 Task: Look for space in Mlonggo, Indonesia from 6th June, 2023 to 8th June, 2023 for 2 adults in price range Rs.7000 to Rs.12000. Place can be private room with 1  bedroom having 2 beds and 1 bathroom. Property type can be house, flat, guest house. Amenities needed are: wifi. Booking option can be shelf check-in. Required host language is English.
Action: Mouse moved to (420, 61)
Screenshot: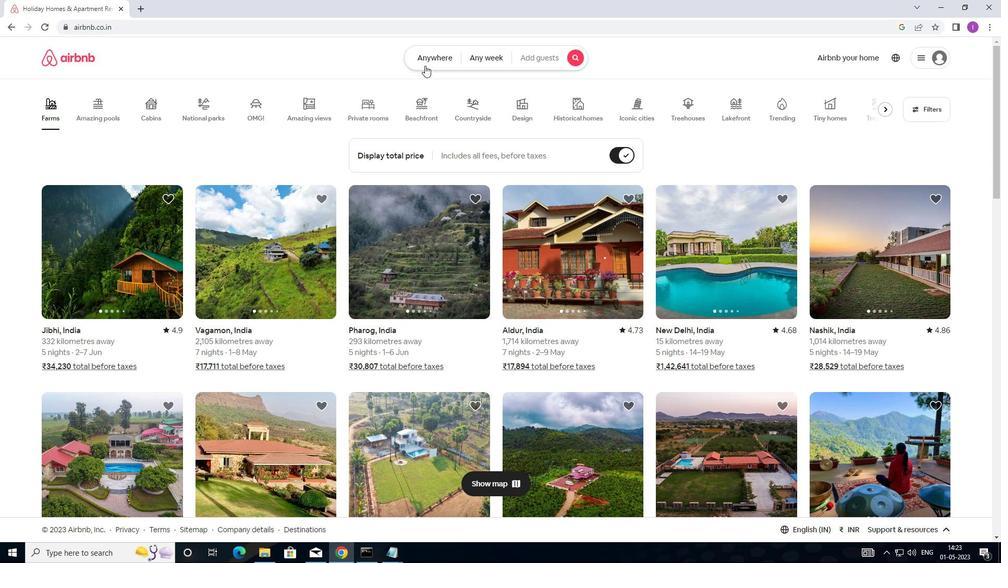 
Action: Mouse pressed left at (420, 61)
Screenshot: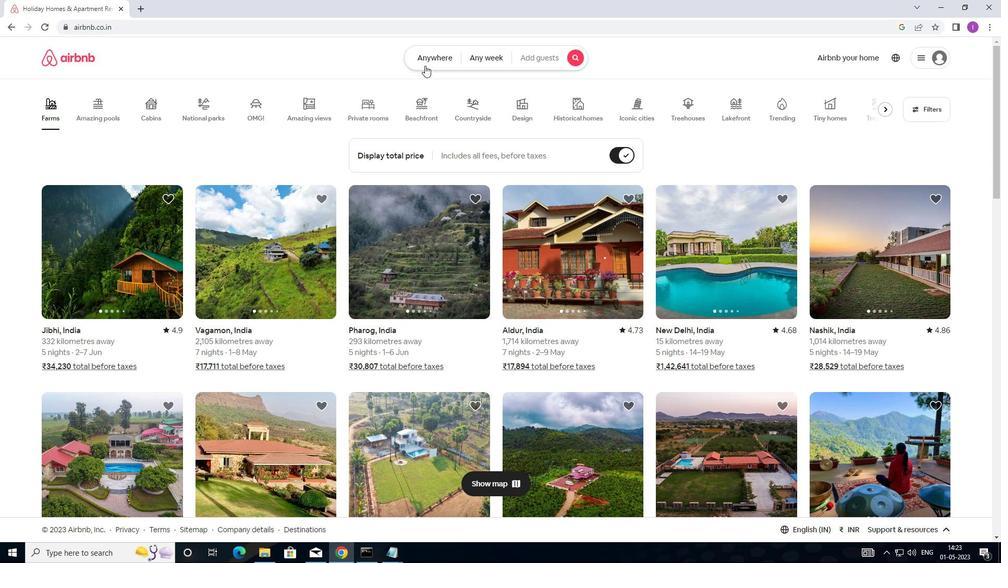 
Action: Mouse moved to (311, 99)
Screenshot: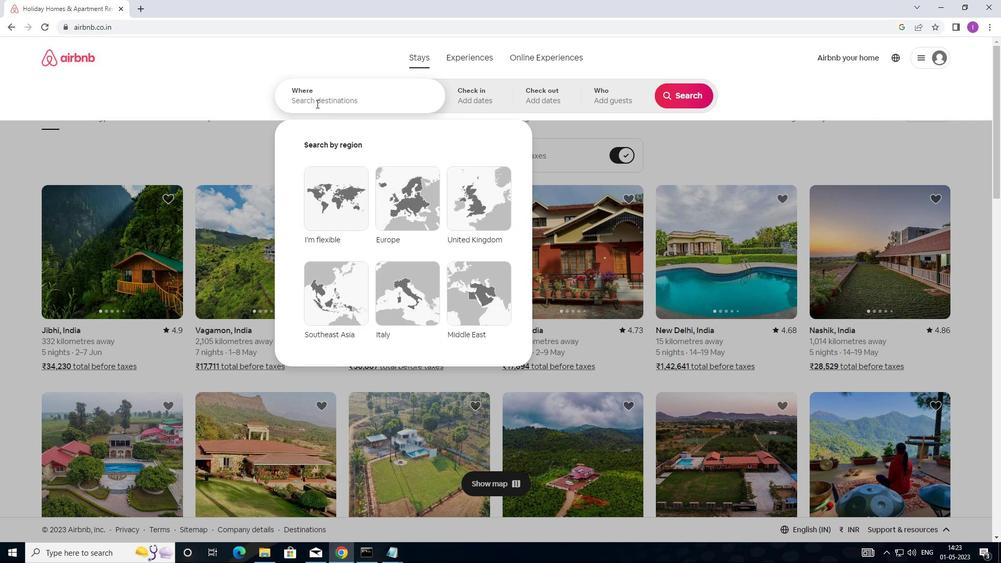 
Action: Mouse pressed left at (311, 99)
Screenshot: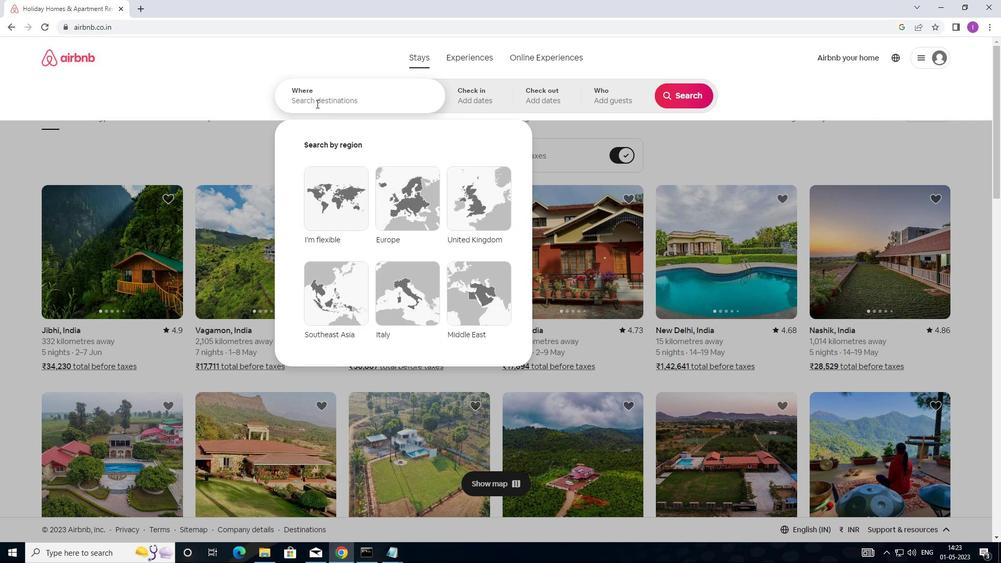 
Action: Mouse moved to (421, 122)
Screenshot: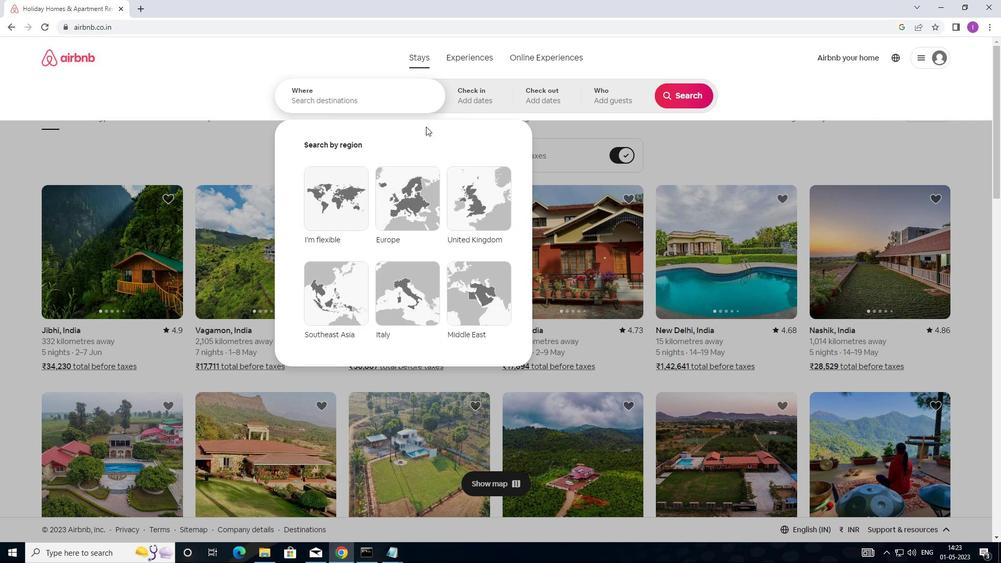 
Action: Key pressed <Key.shift>MLINGGO,<Key.shift>U<Key.backspace><Key.shift>INDONESIA
Screenshot: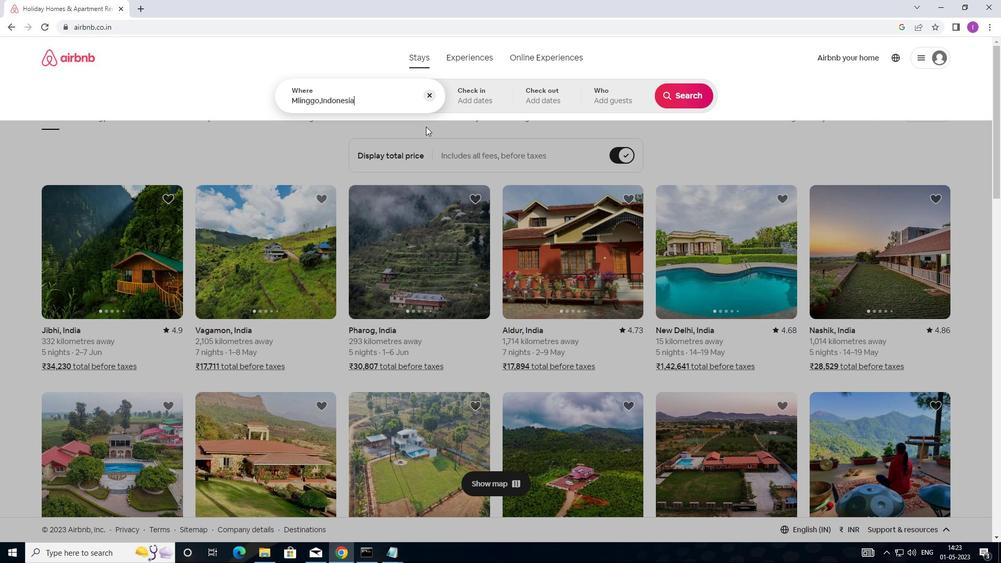 
Action: Mouse moved to (469, 90)
Screenshot: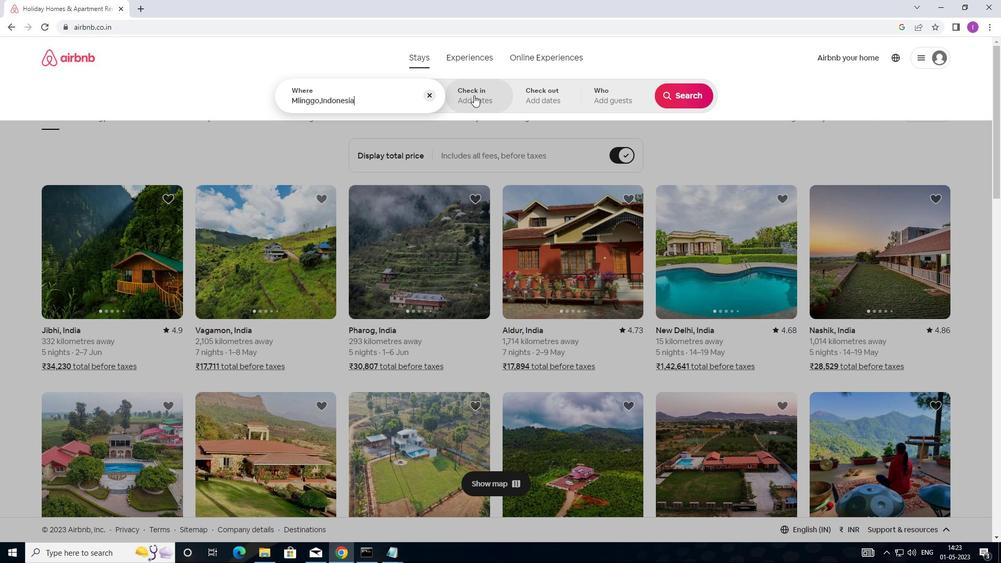 
Action: Mouse pressed left at (469, 90)
Screenshot: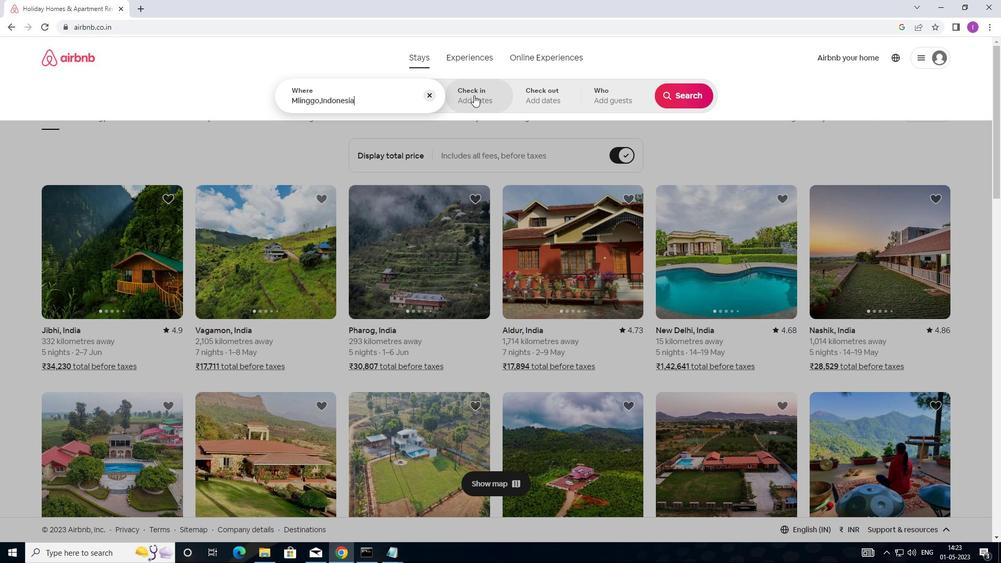 
Action: Mouse moved to (573, 238)
Screenshot: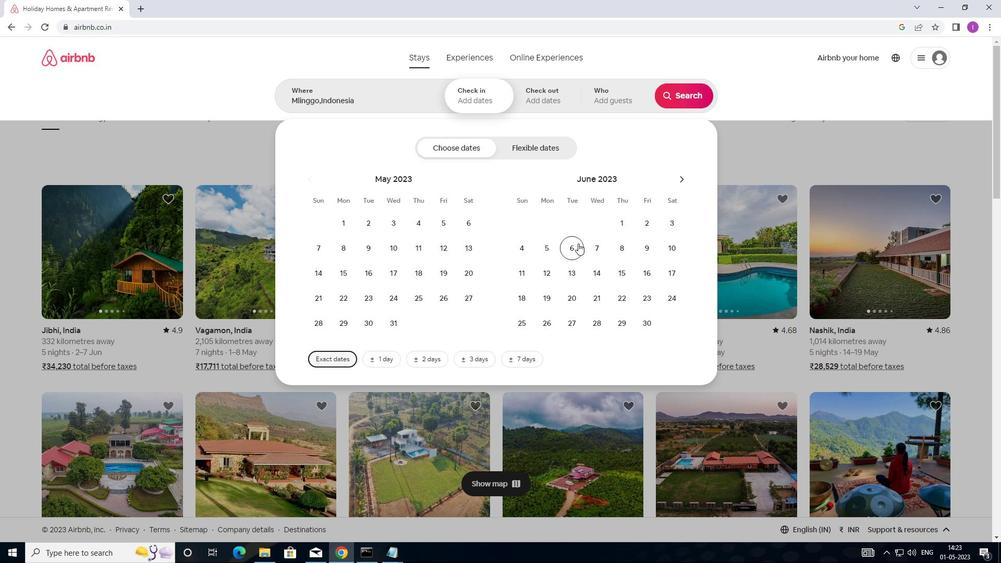
Action: Mouse pressed left at (573, 238)
Screenshot: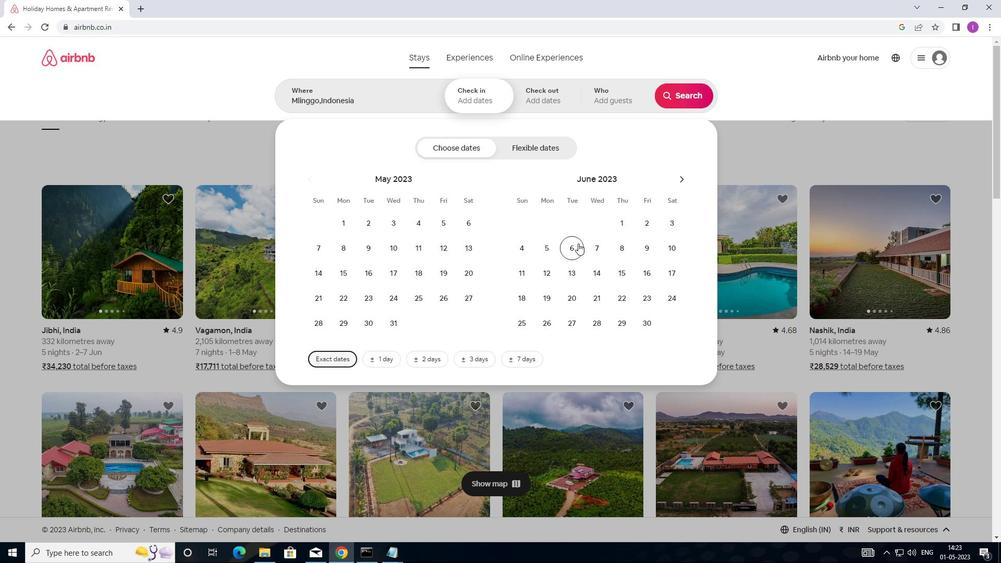 
Action: Mouse moved to (621, 247)
Screenshot: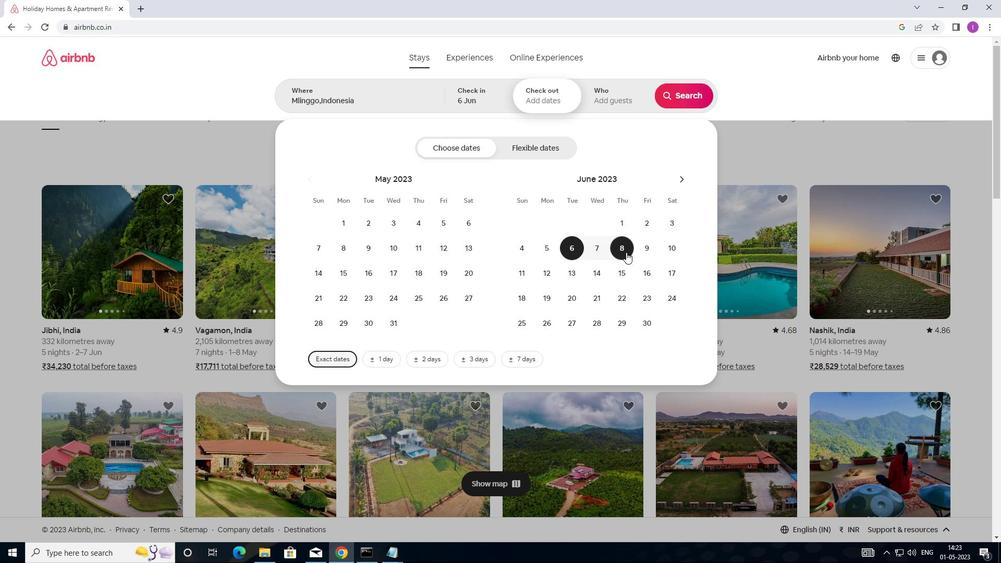 
Action: Mouse pressed left at (621, 247)
Screenshot: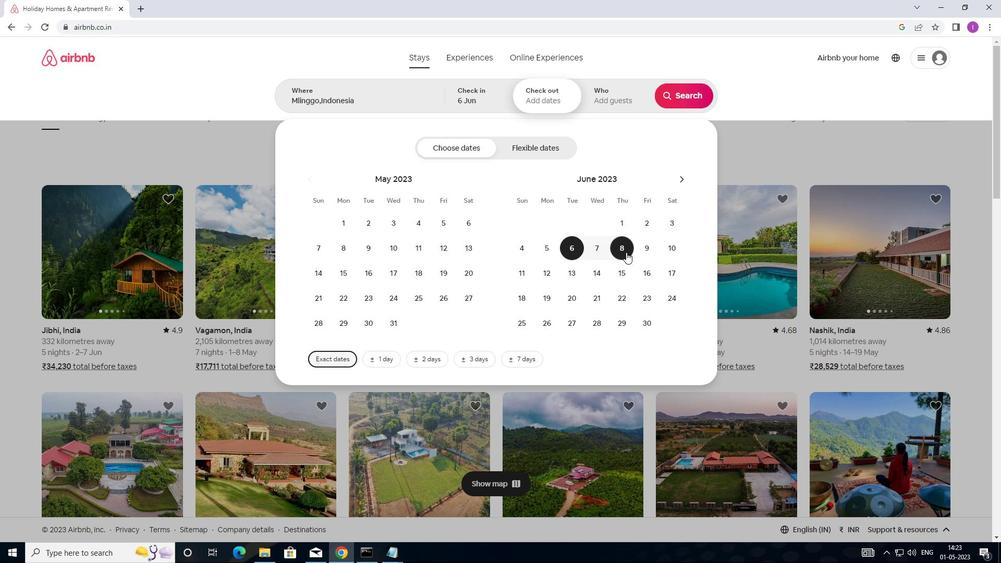
Action: Mouse moved to (611, 92)
Screenshot: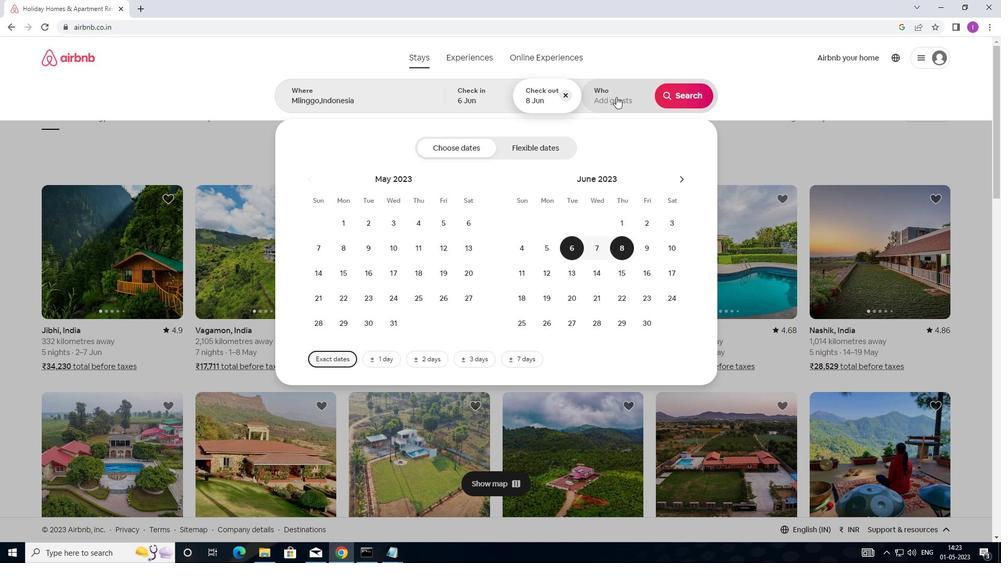 
Action: Mouse pressed left at (611, 92)
Screenshot: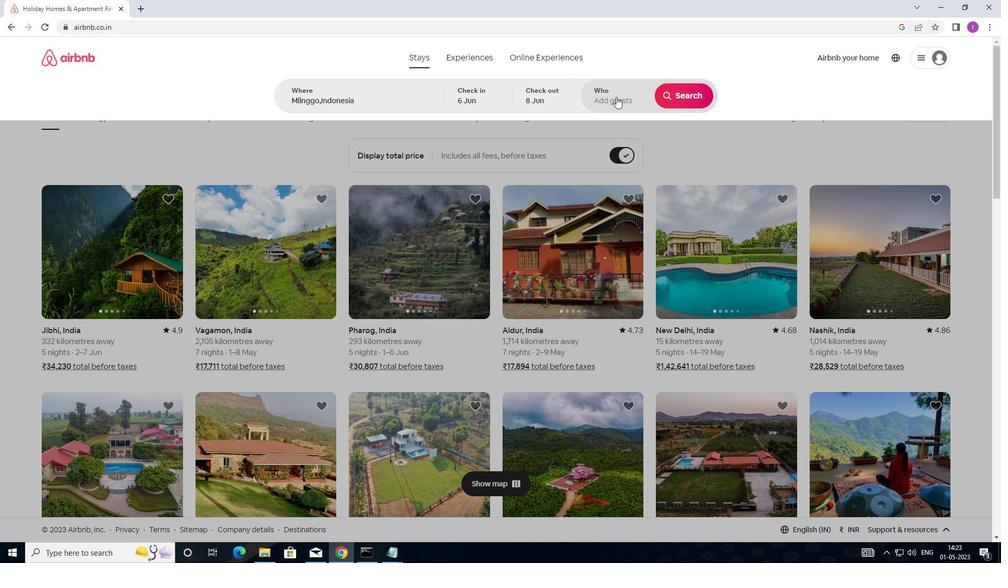 
Action: Mouse moved to (687, 148)
Screenshot: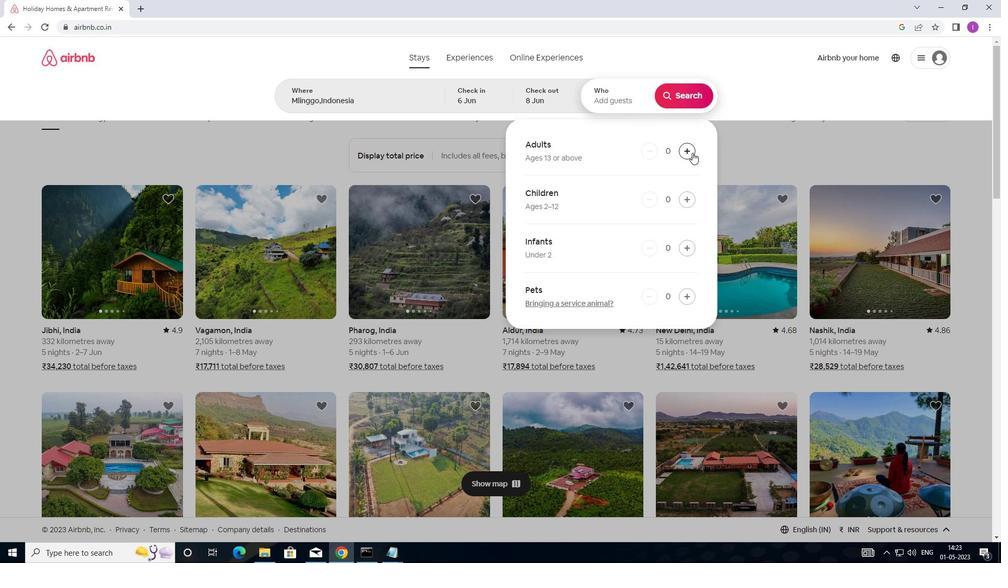 
Action: Mouse pressed left at (687, 148)
Screenshot: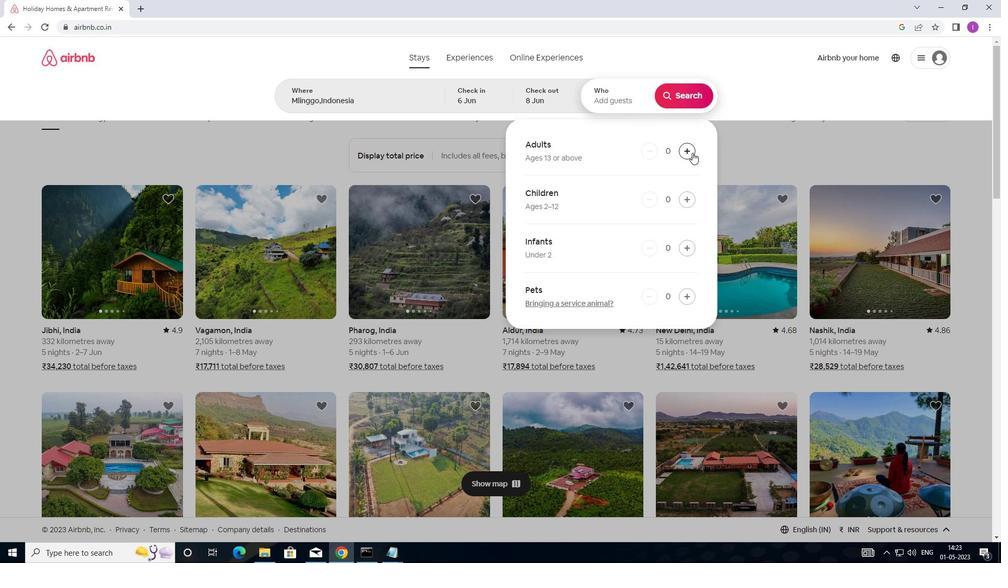 
Action: Mouse pressed left at (687, 148)
Screenshot: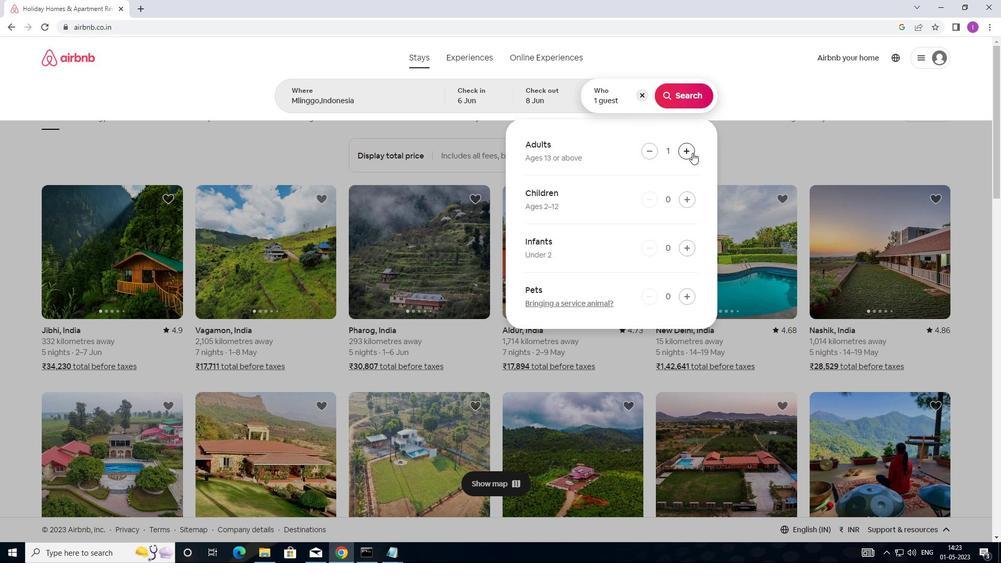 
Action: Mouse moved to (673, 95)
Screenshot: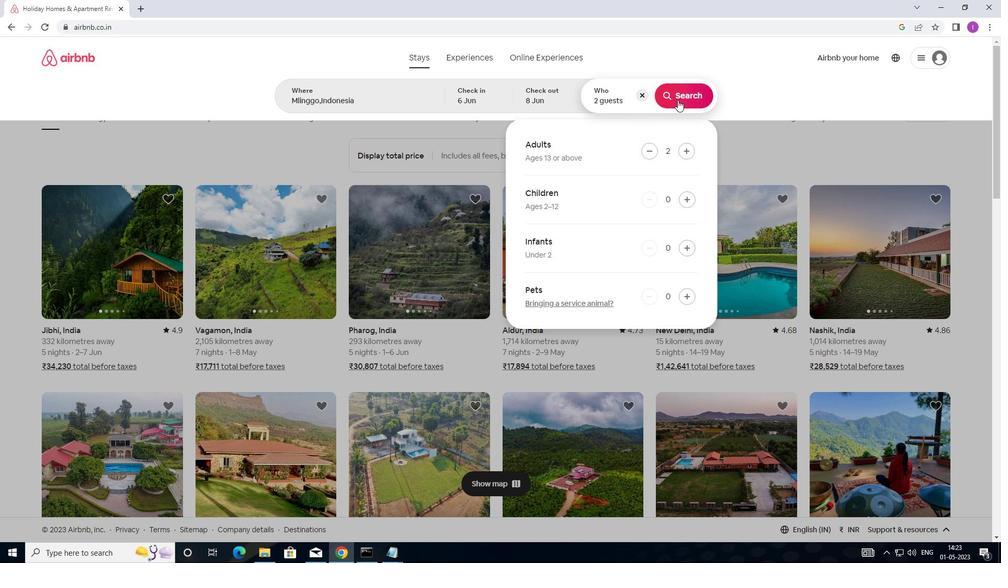 
Action: Mouse pressed left at (673, 95)
Screenshot: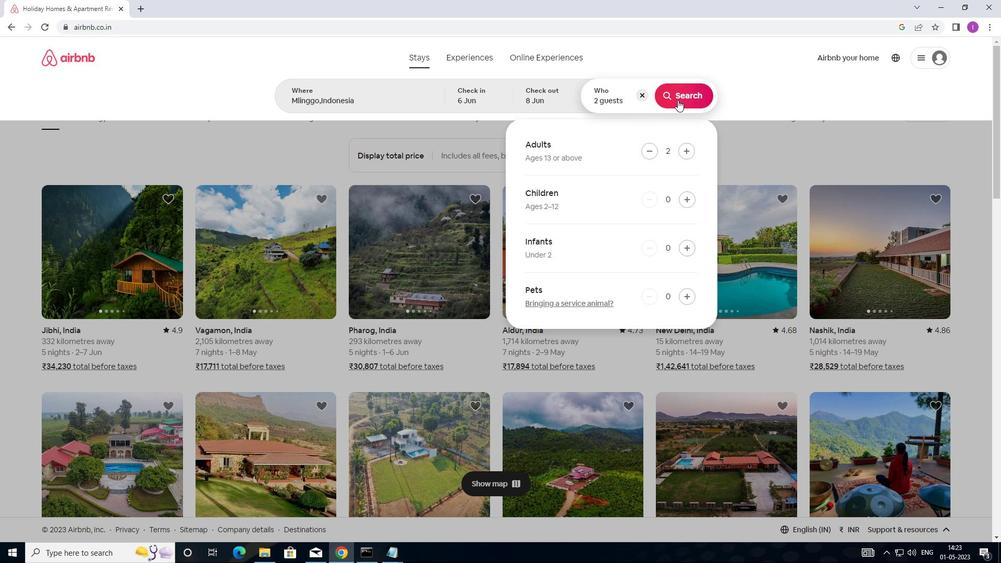 
Action: Mouse moved to (956, 86)
Screenshot: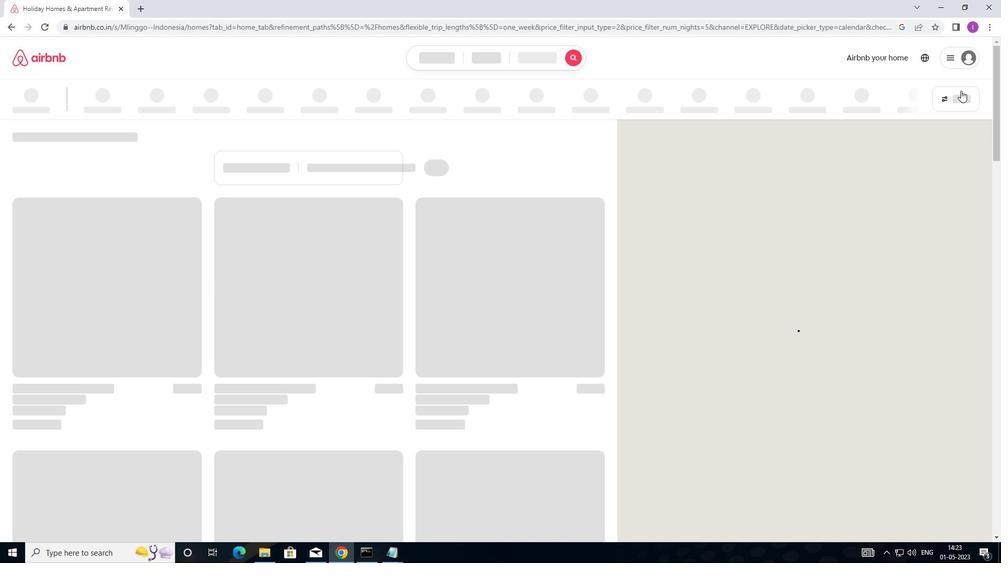 
Action: Mouse pressed left at (956, 86)
Screenshot: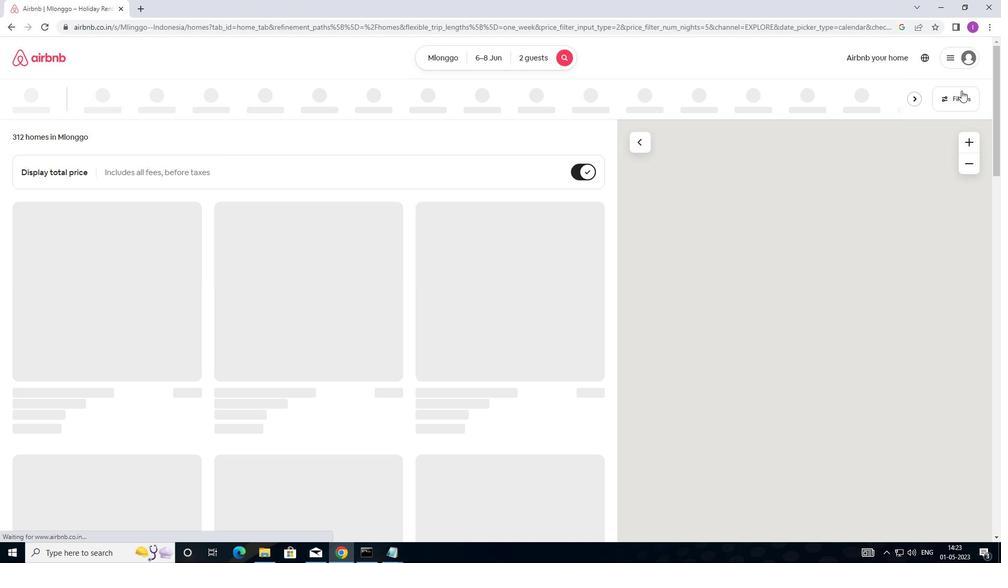 
Action: Mouse moved to (358, 222)
Screenshot: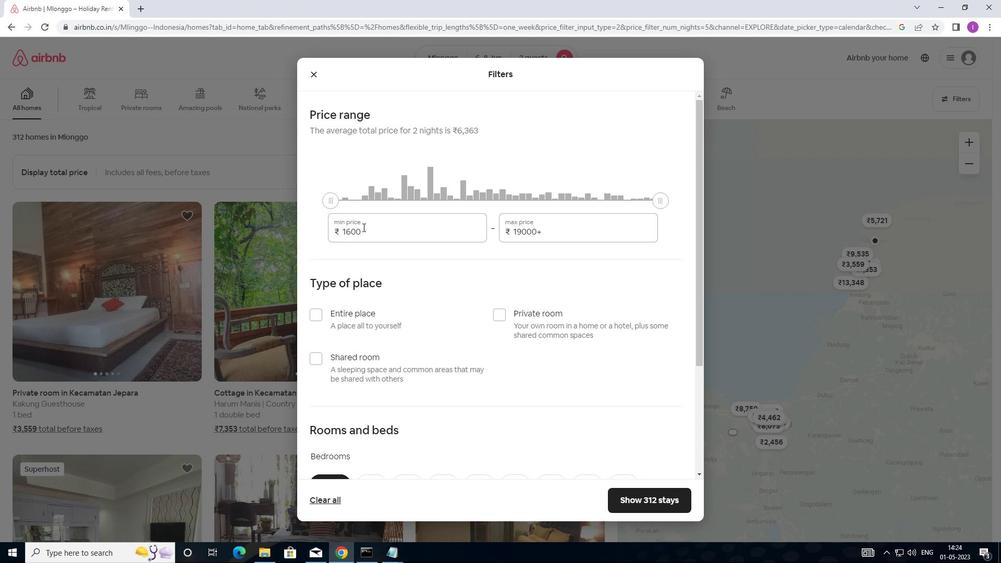 
Action: Mouse pressed left at (358, 222)
Screenshot: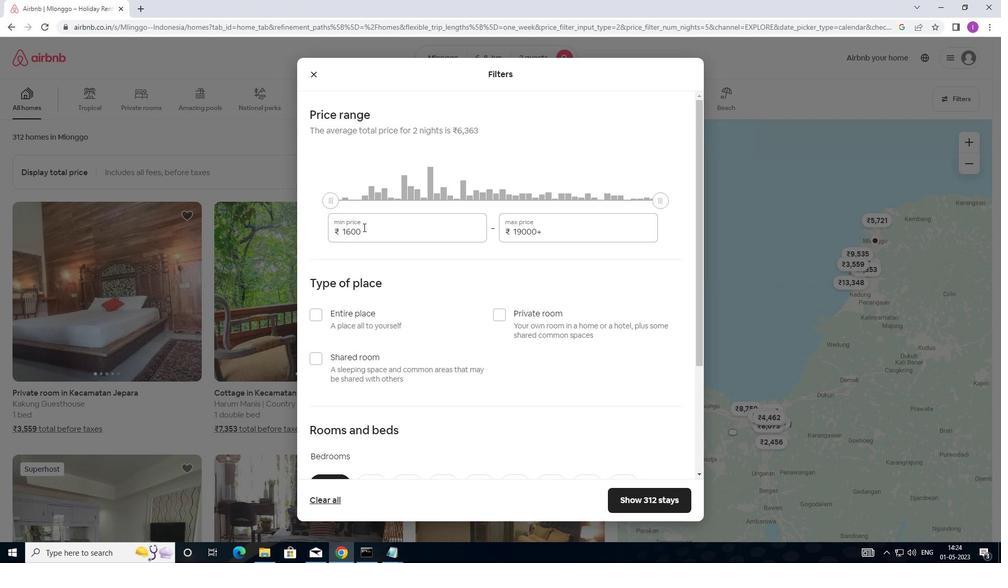 
Action: Mouse moved to (292, 242)
Screenshot: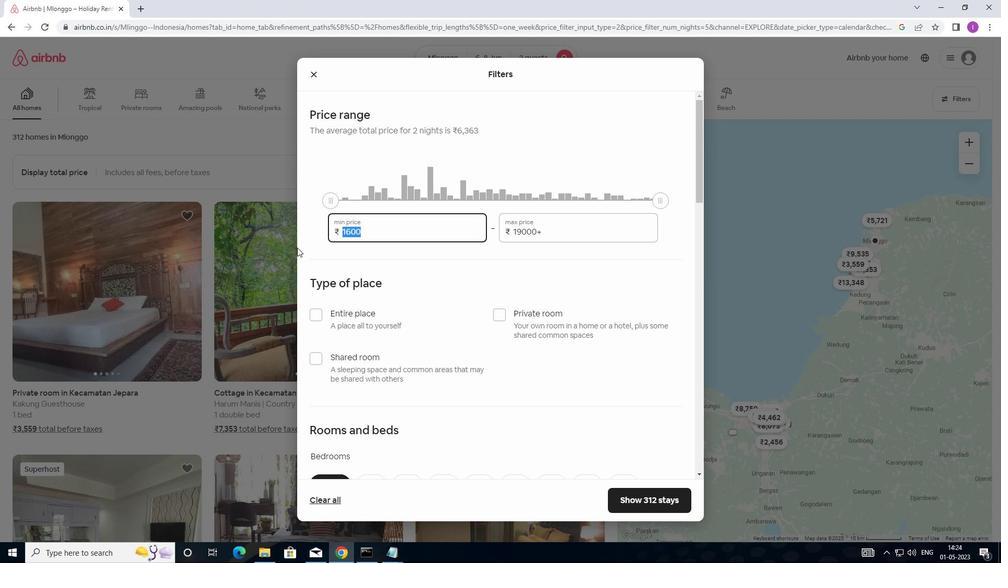 
Action: Key pressed 7000
Screenshot: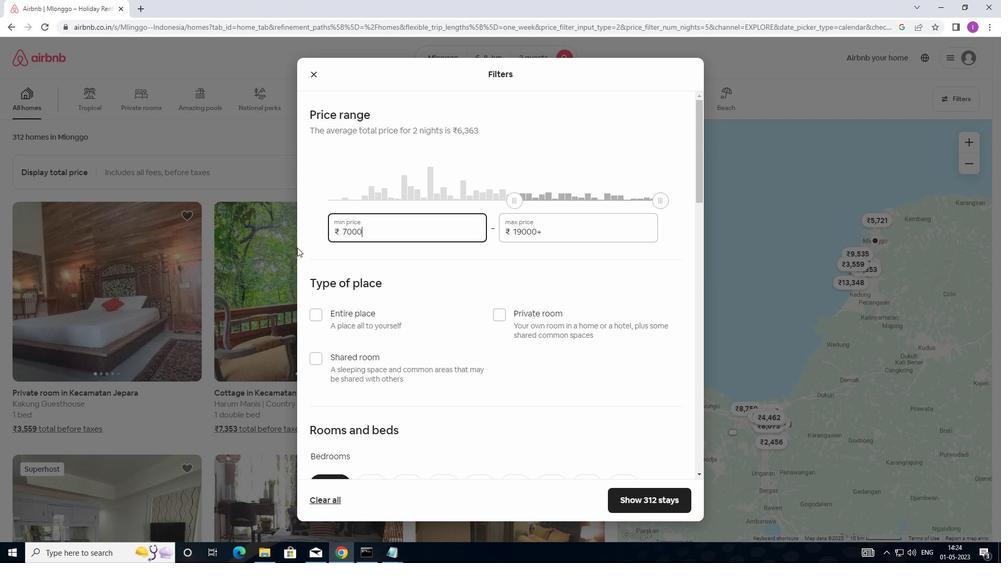 
Action: Mouse moved to (546, 220)
Screenshot: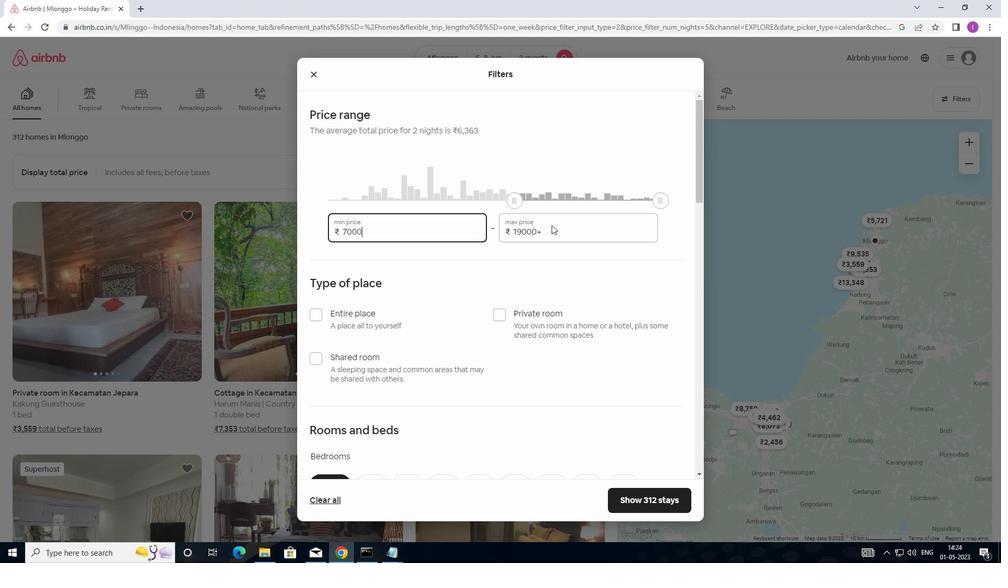 
Action: Mouse pressed left at (546, 220)
Screenshot: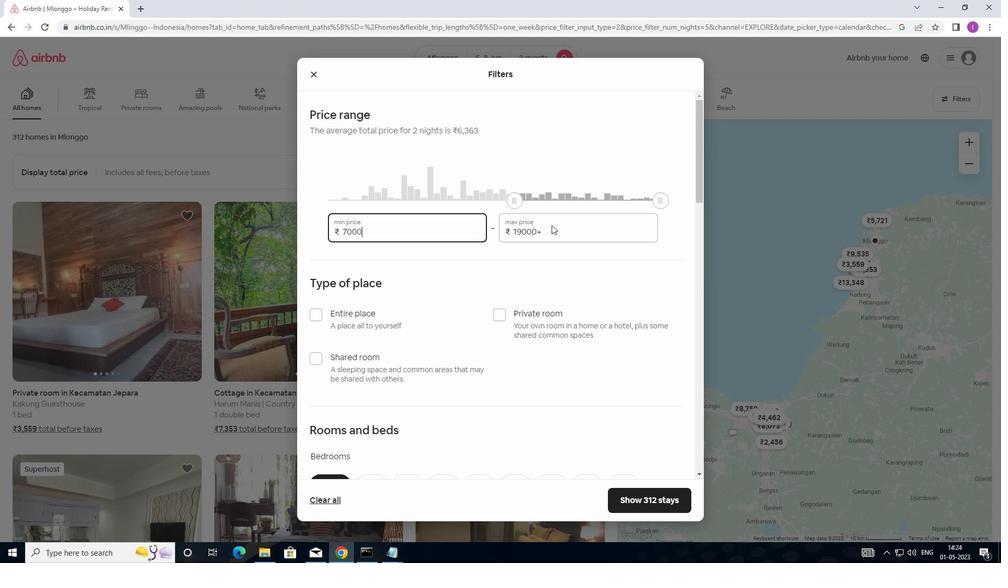 
Action: Mouse moved to (538, 228)
Screenshot: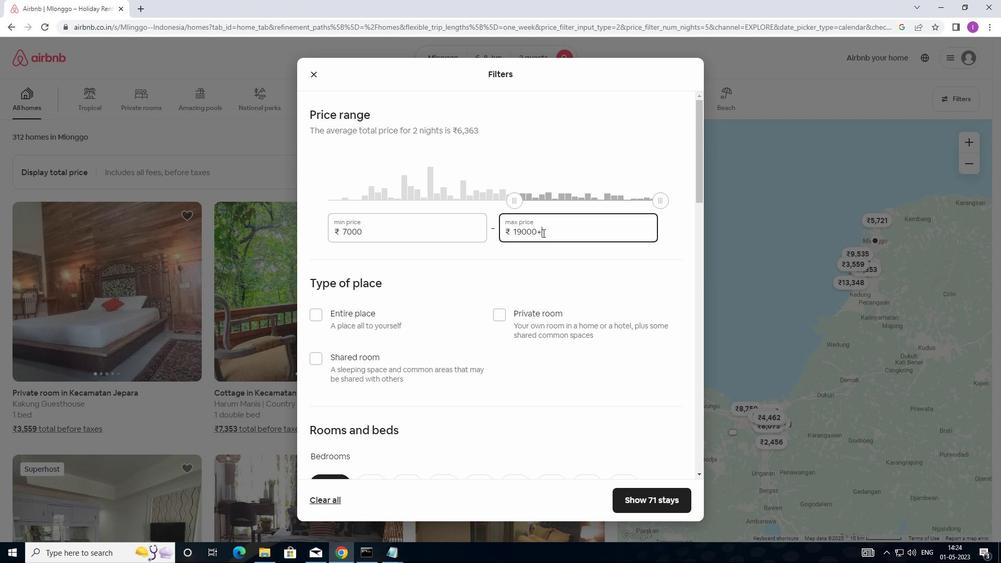 
Action: Mouse pressed left at (538, 228)
Screenshot: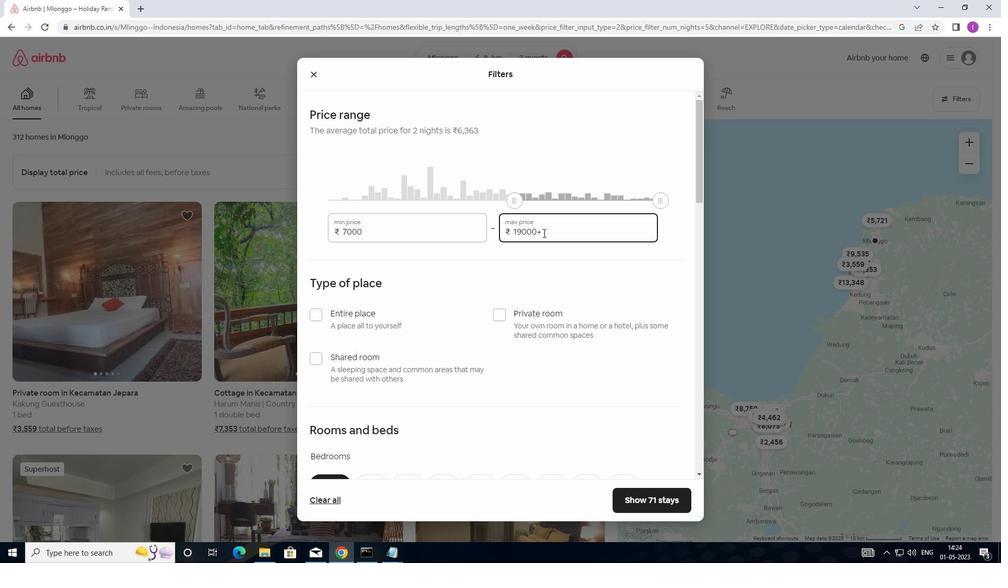 
Action: Mouse moved to (450, 244)
Screenshot: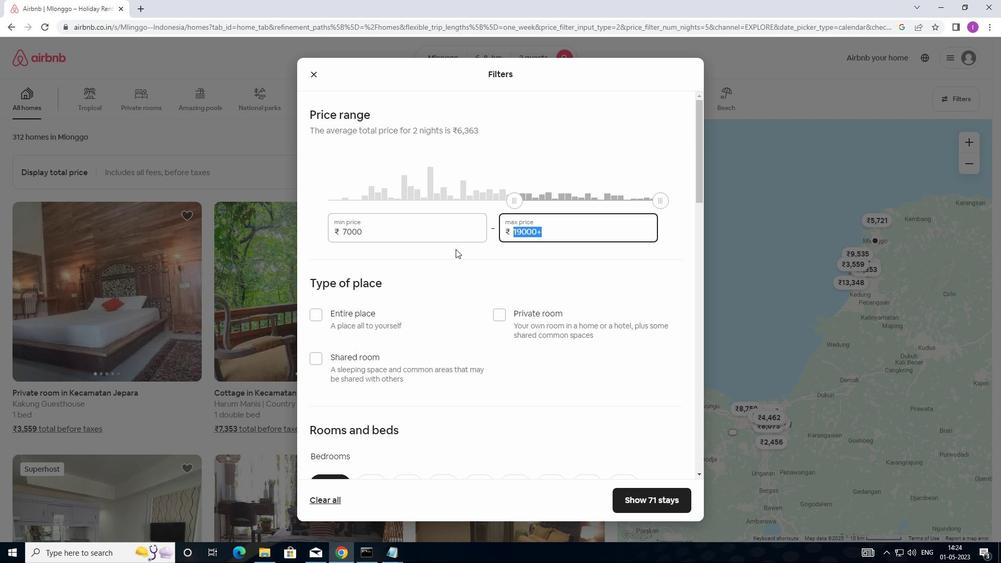 
Action: Key pressed 12000
Screenshot: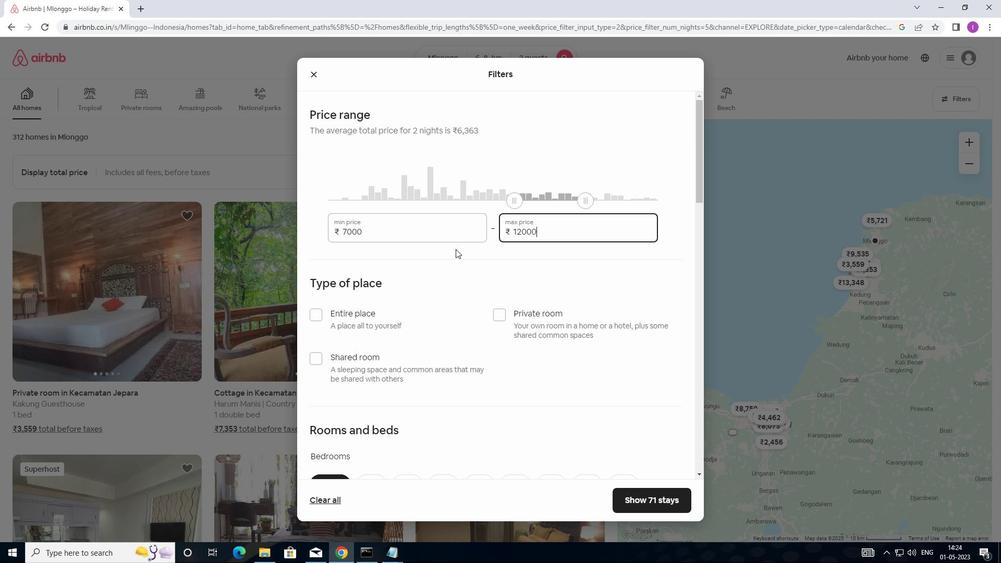 
Action: Mouse moved to (454, 262)
Screenshot: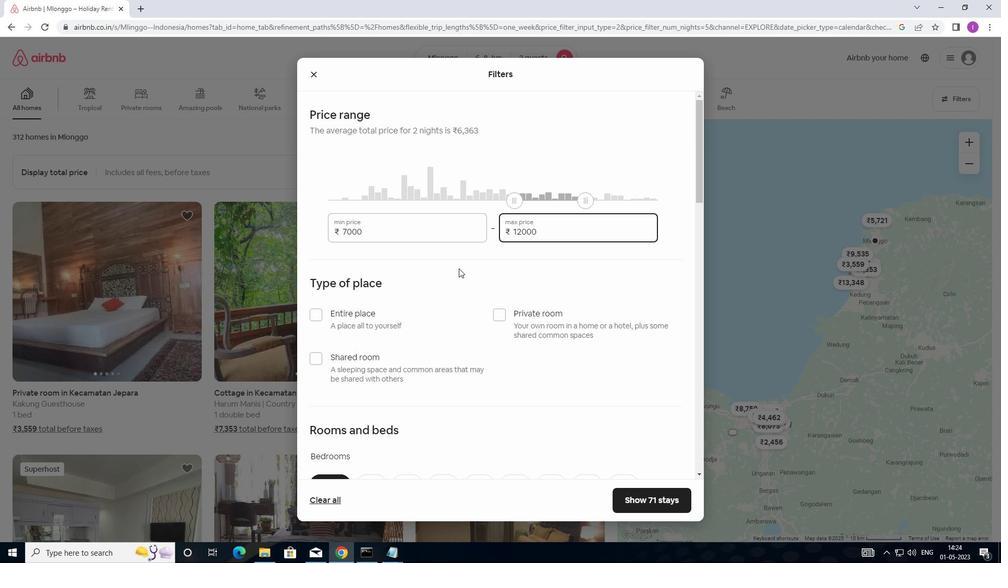 
Action: Mouse scrolled (454, 261) with delta (0, 0)
Screenshot: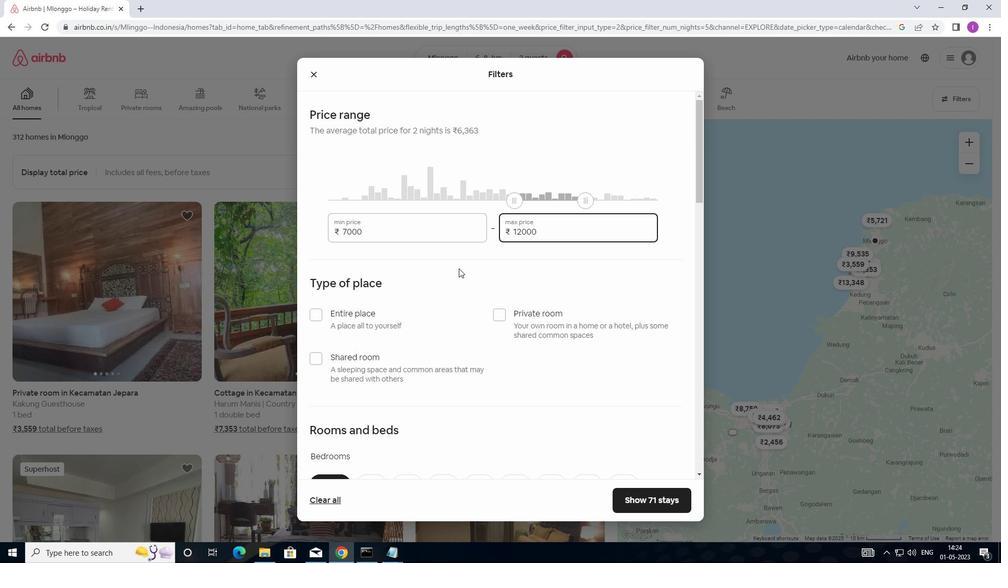 
Action: Mouse moved to (454, 263)
Screenshot: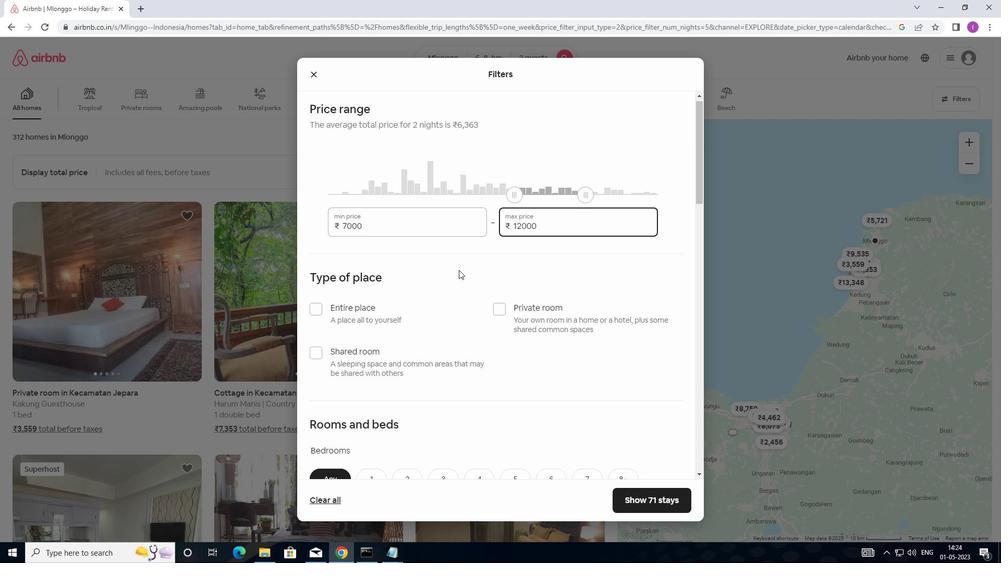 
Action: Mouse scrolled (454, 263) with delta (0, 0)
Screenshot: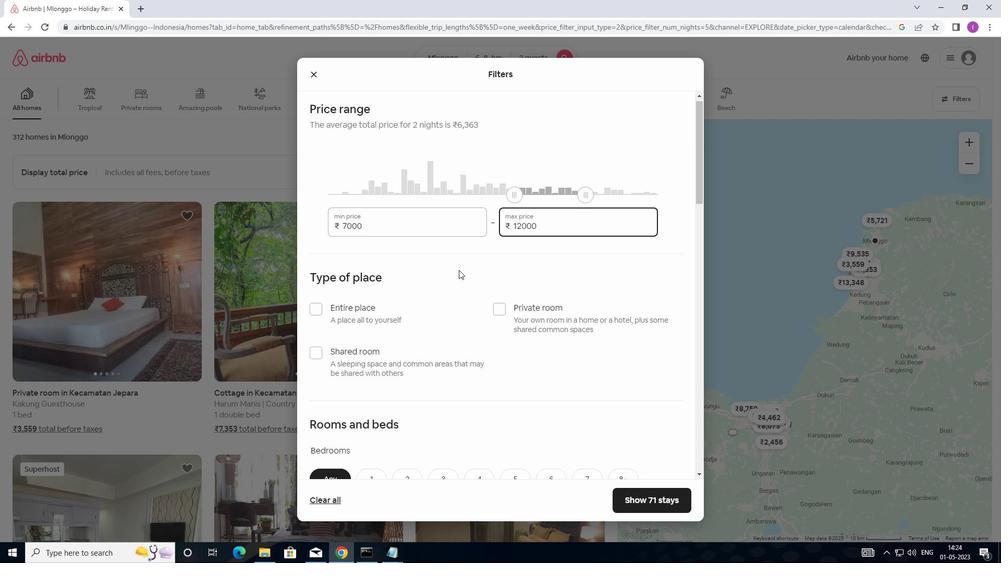 
Action: Mouse moved to (454, 265)
Screenshot: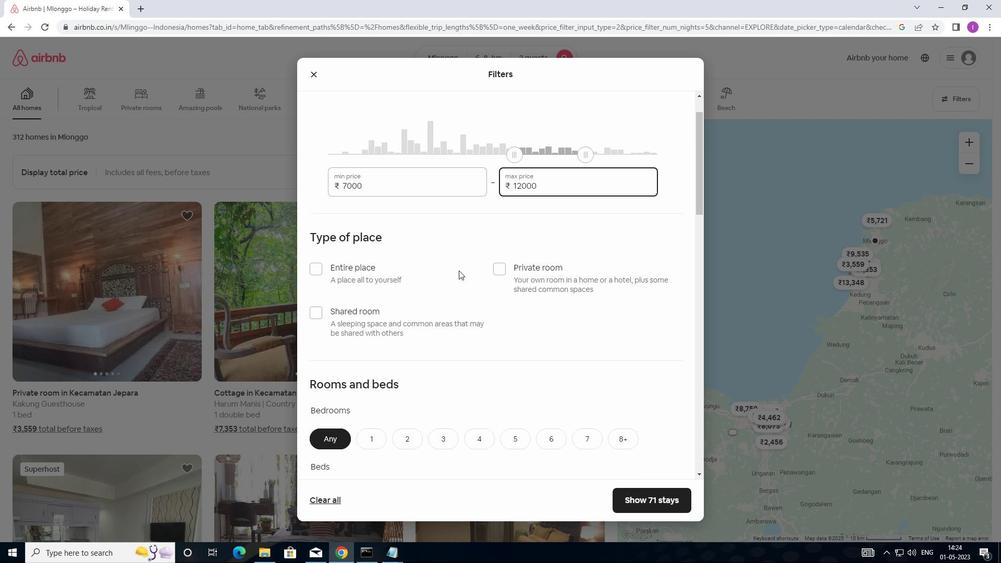 
Action: Mouse scrolled (454, 265) with delta (0, 0)
Screenshot: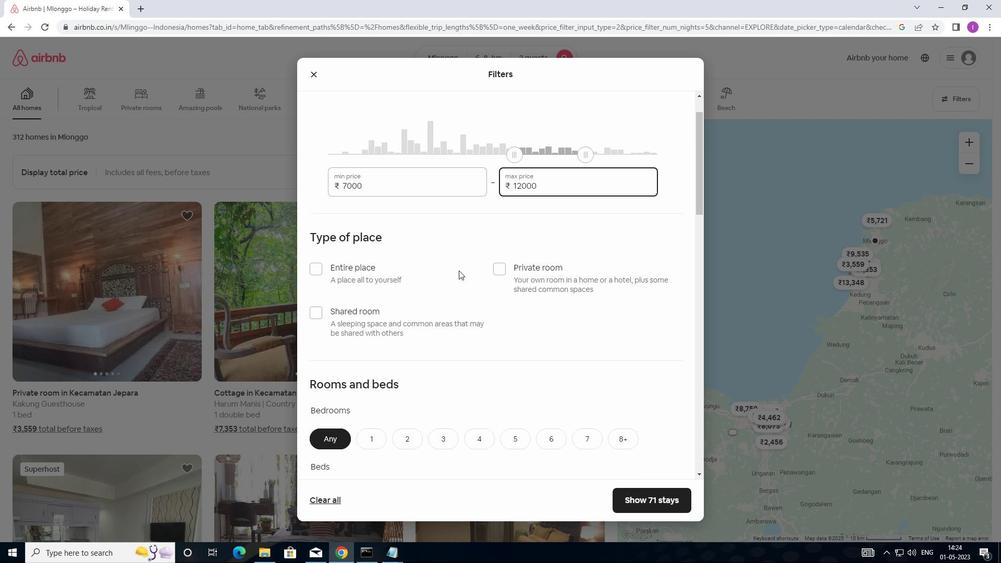 
Action: Mouse moved to (495, 155)
Screenshot: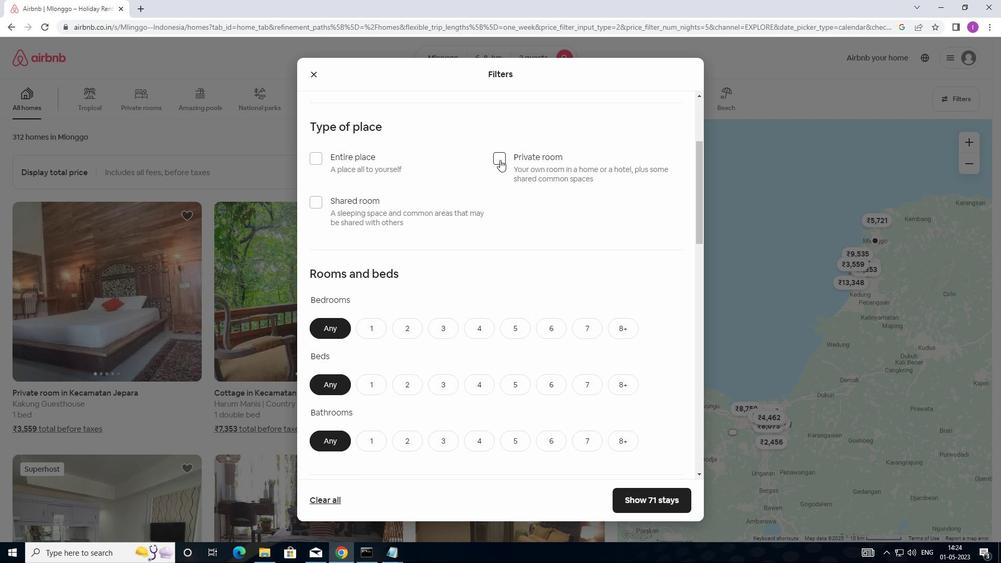 
Action: Mouse pressed left at (495, 155)
Screenshot: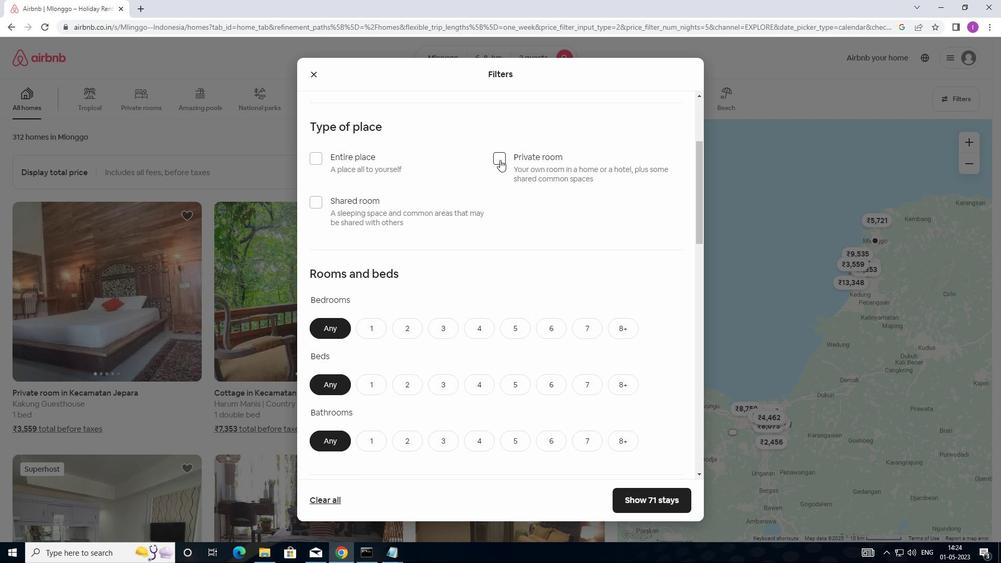
Action: Mouse moved to (470, 283)
Screenshot: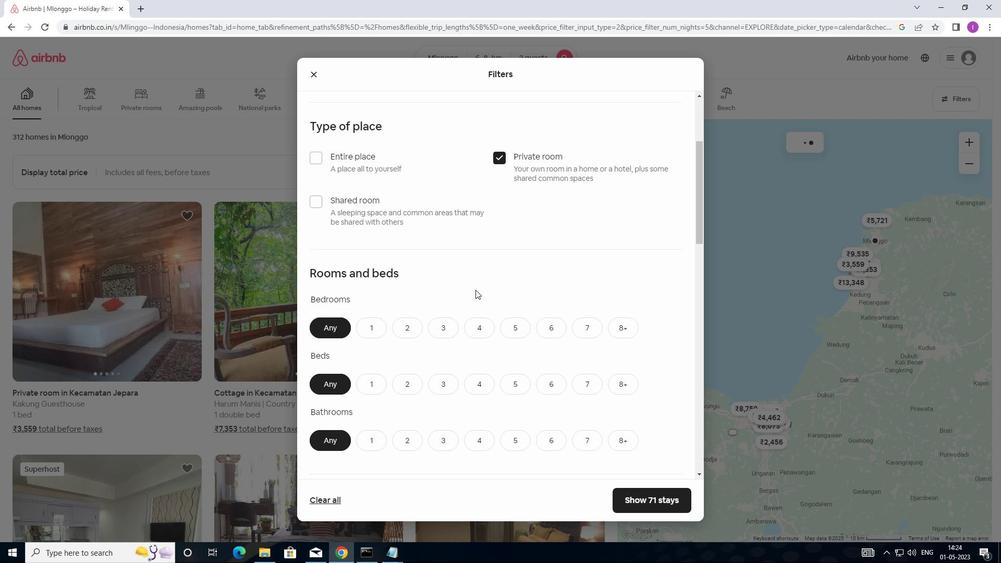 
Action: Mouse scrolled (470, 283) with delta (0, 0)
Screenshot: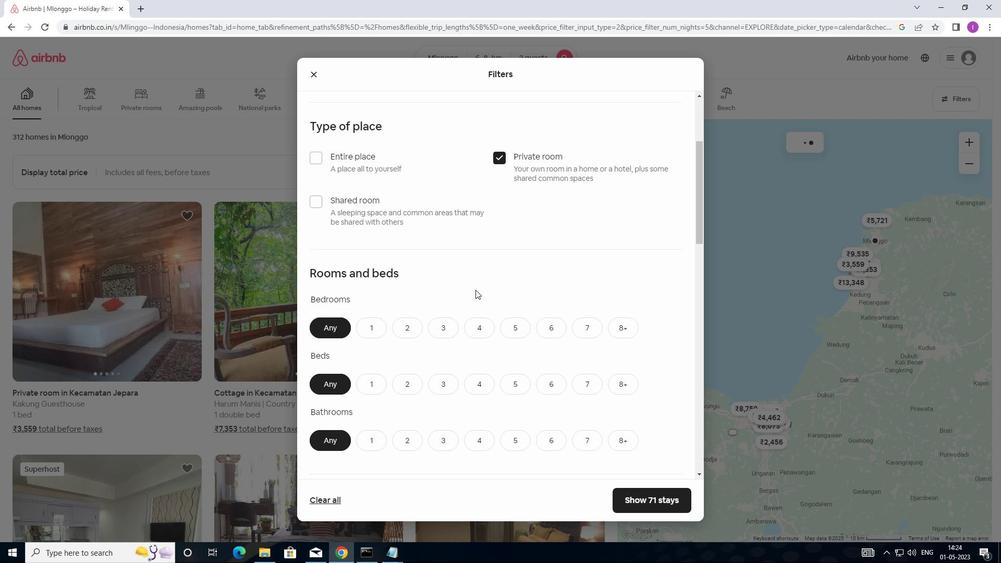 
Action: Mouse moved to (470, 284)
Screenshot: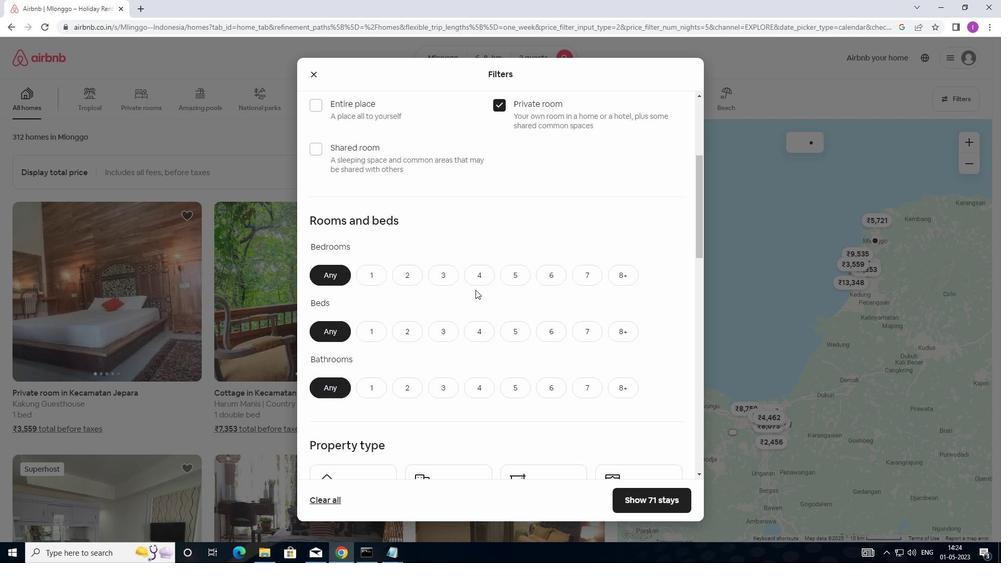 
Action: Mouse scrolled (470, 284) with delta (0, 0)
Screenshot: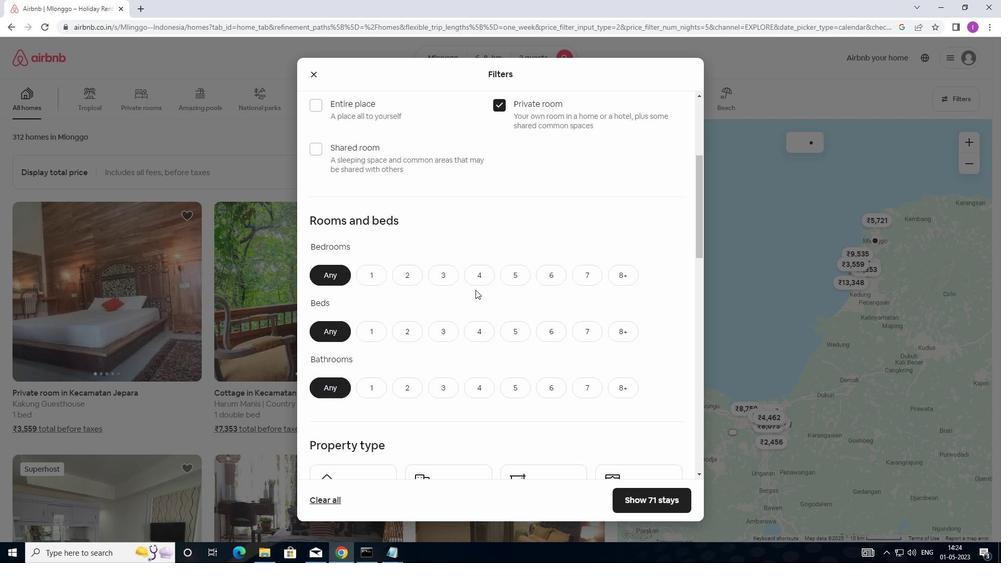 
Action: Mouse moved to (470, 285)
Screenshot: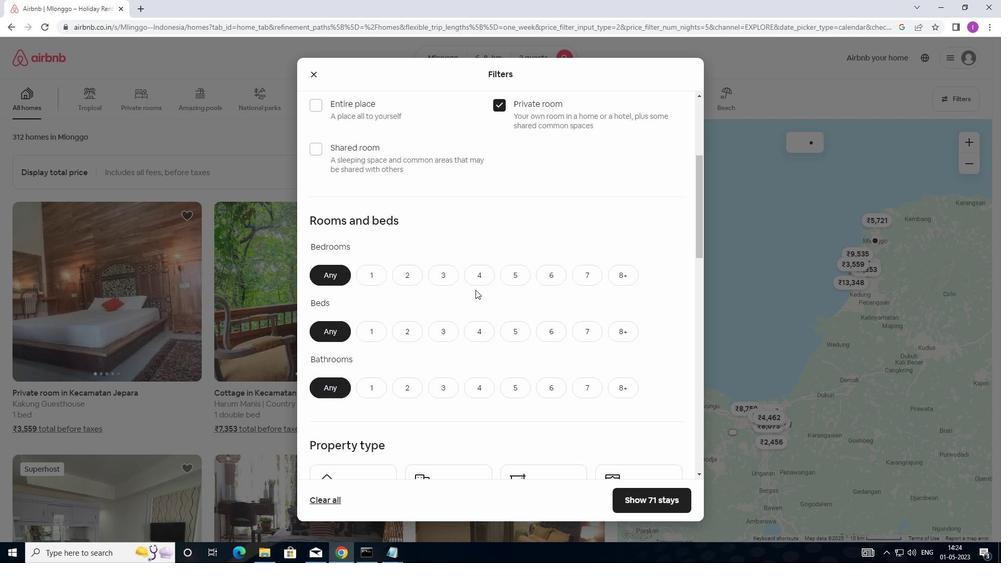 
Action: Mouse scrolled (470, 284) with delta (0, 0)
Screenshot: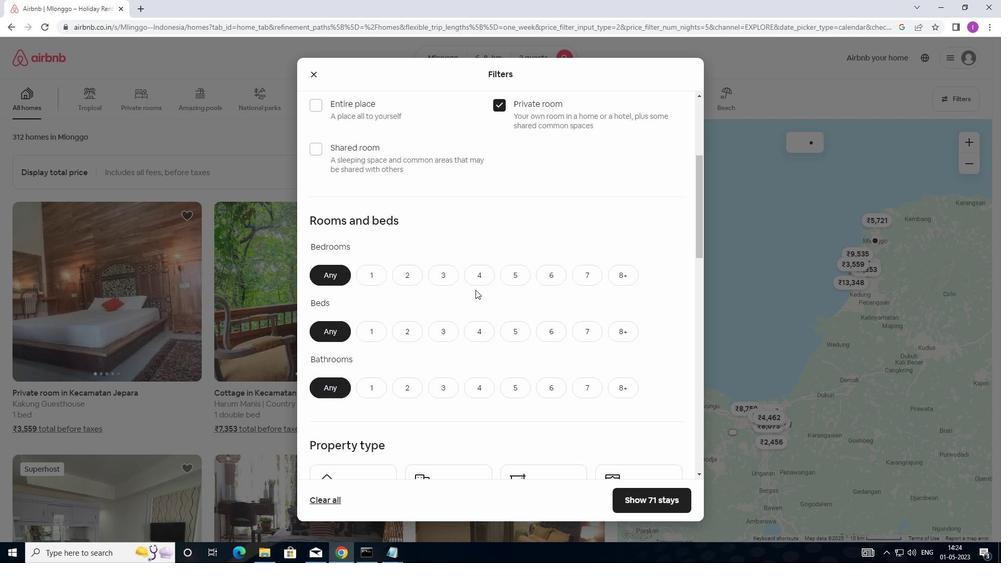 
Action: Mouse scrolled (470, 284) with delta (0, 0)
Screenshot: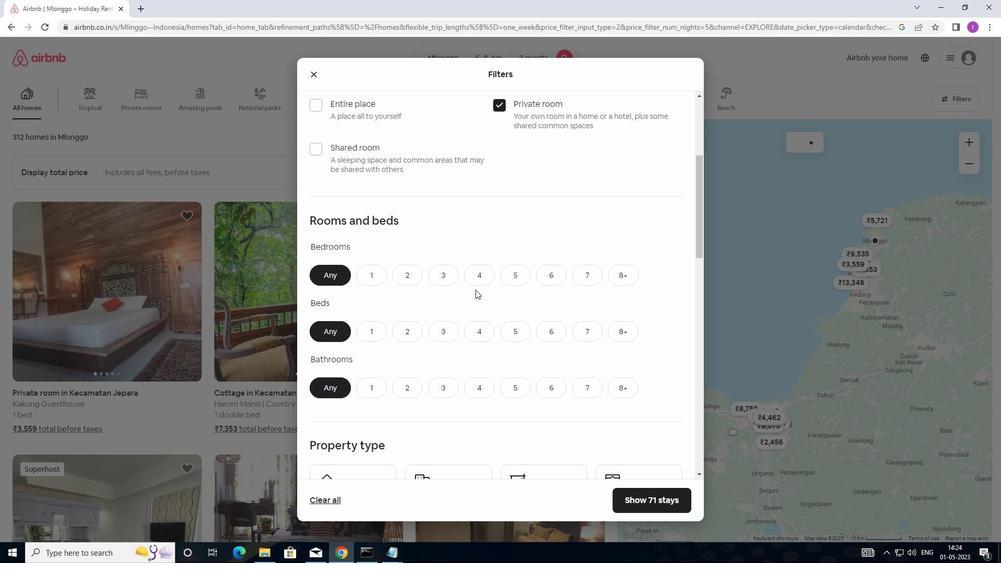 
Action: Mouse moved to (363, 116)
Screenshot: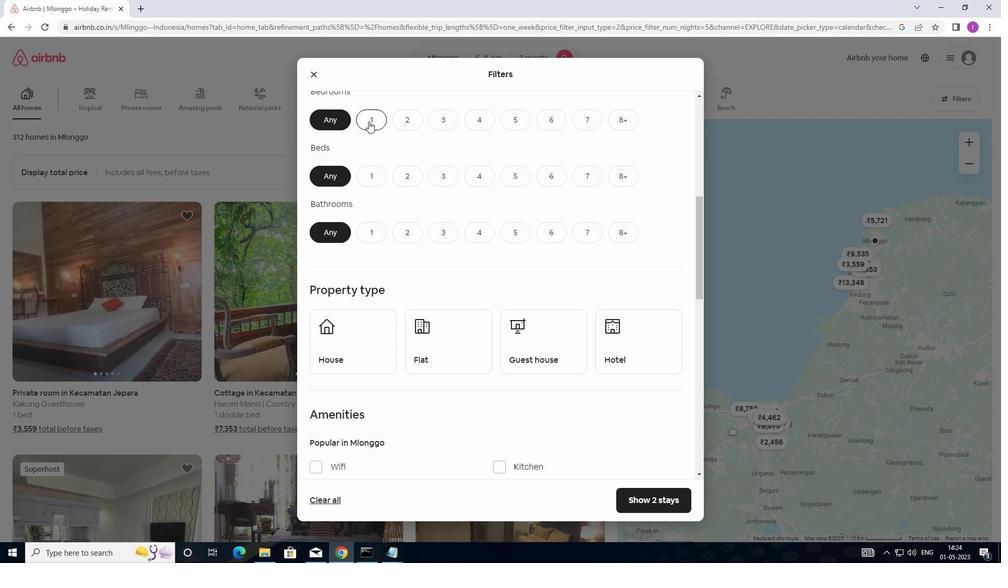 
Action: Mouse pressed left at (363, 116)
Screenshot: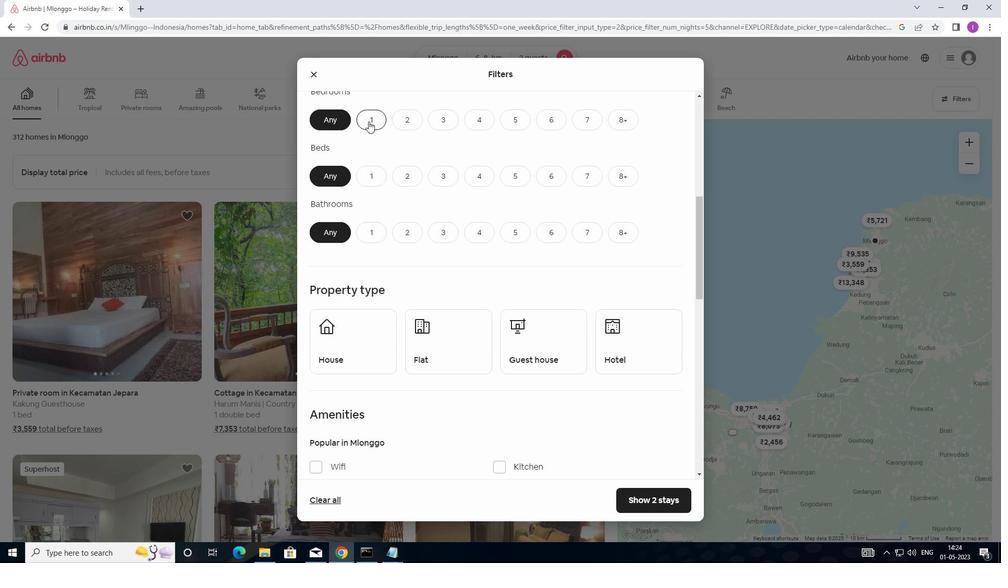 
Action: Mouse moved to (408, 174)
Screenshot: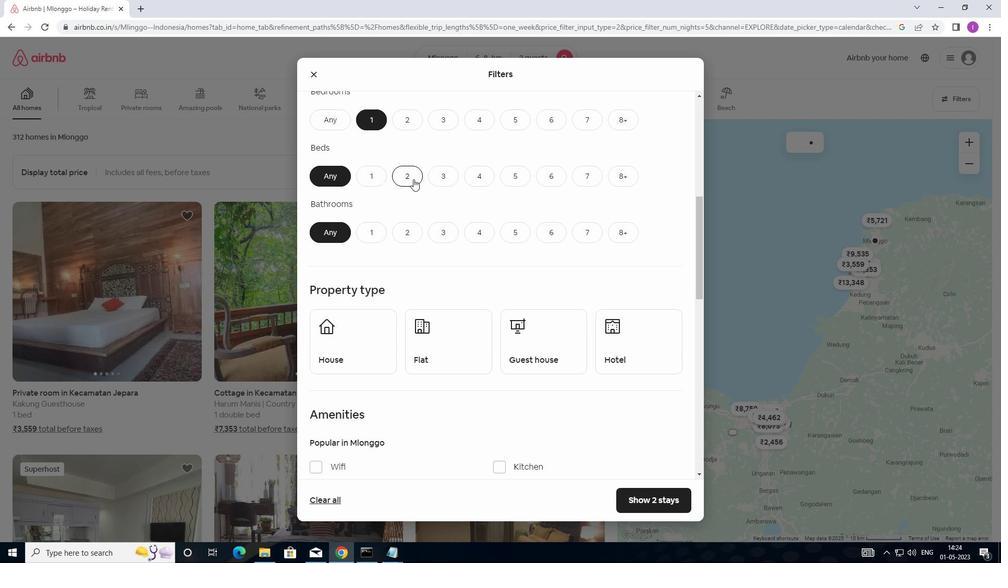 
Action: Mouse pressed left at (408, 174)
Screenshot: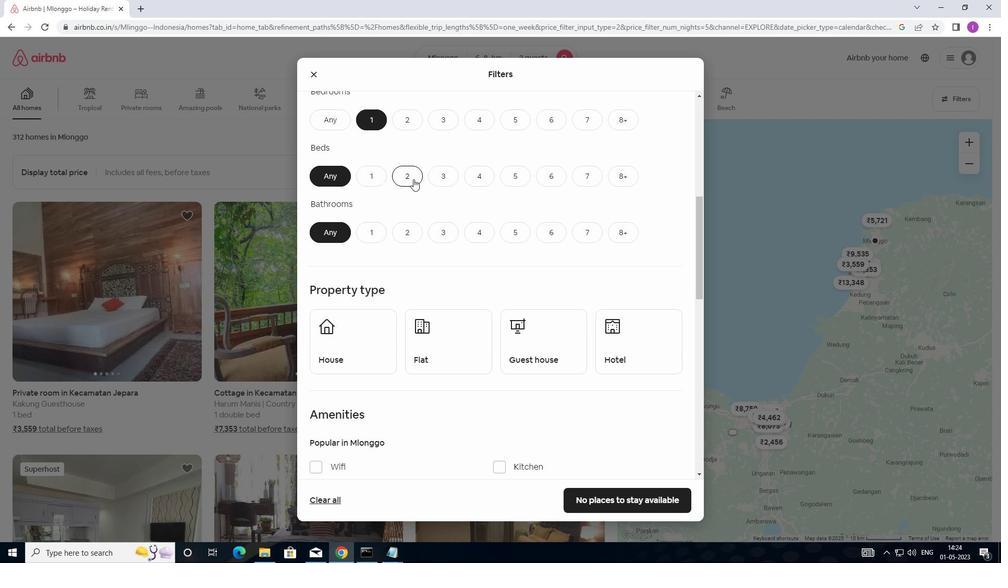 
Action: Mouse moved to (367, 225)
Screenshot: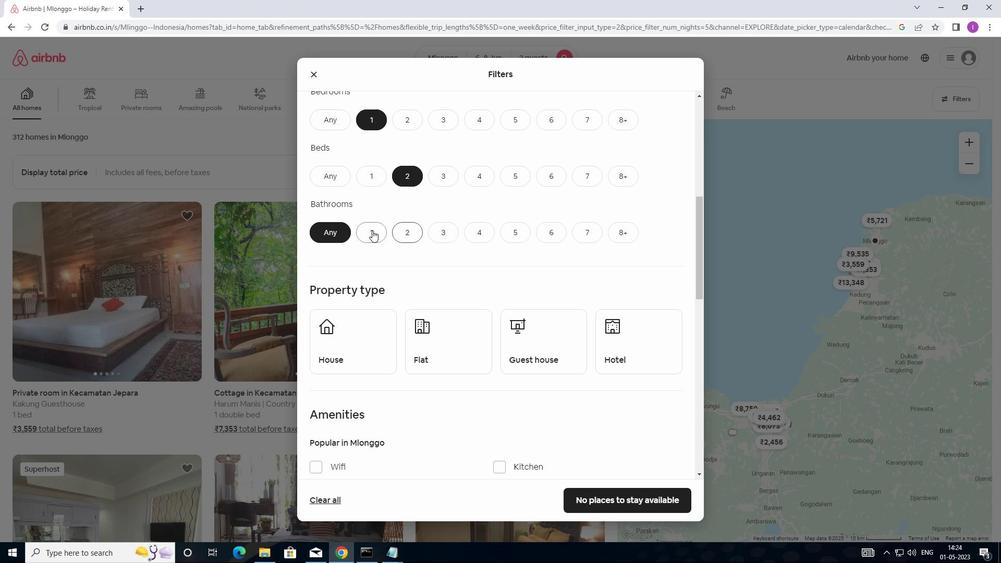 
Action: Mouse pressed left at (367, 225)
Screenshot: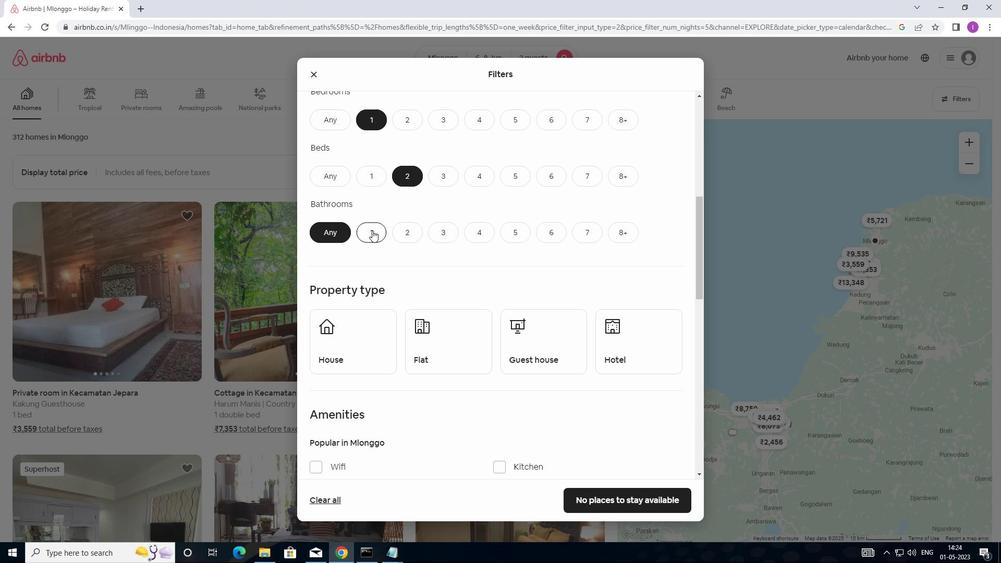 
Action: Mouse moved to (385, 306)
Screenshot: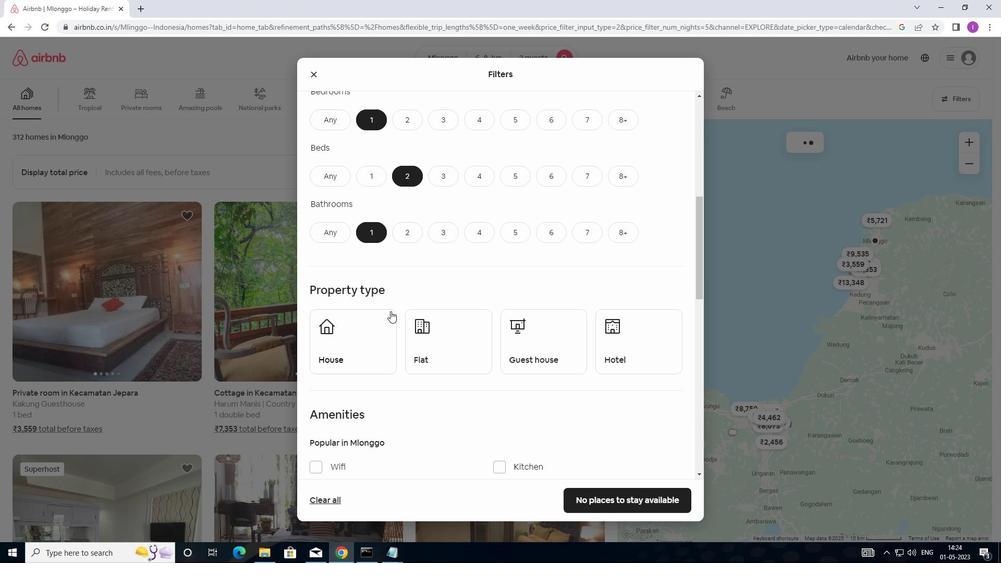
Action: Mouse scrolled (385, 306) with delta (0, 0)
Screenshot: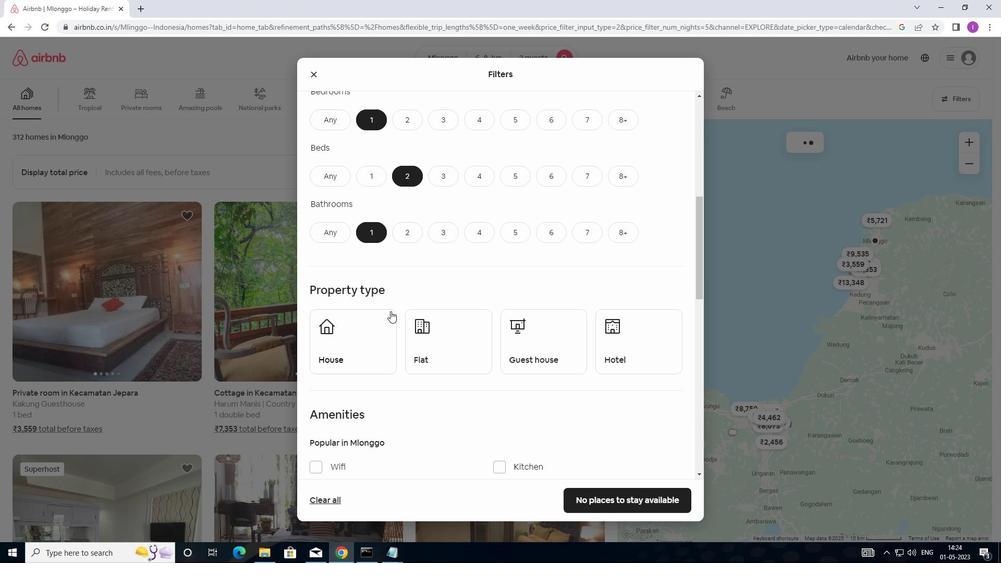
Action: Mouse scrolled (385, 306) with delta (0, 0)
Screenshot: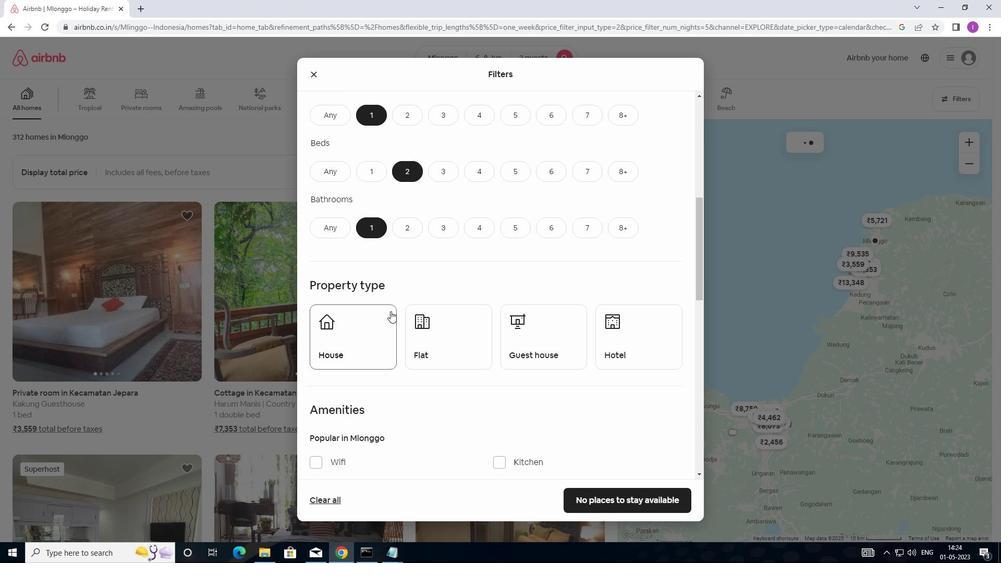 
Action: Mouse moved to (345, 236)
Screenshot: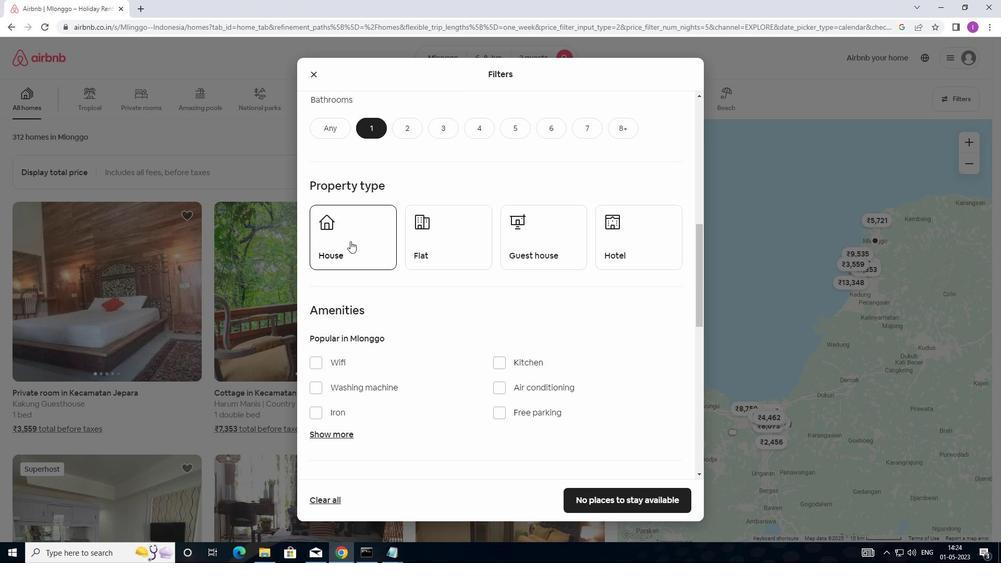 
Action: Mouse pressed left at (345, 236)
Screenshot: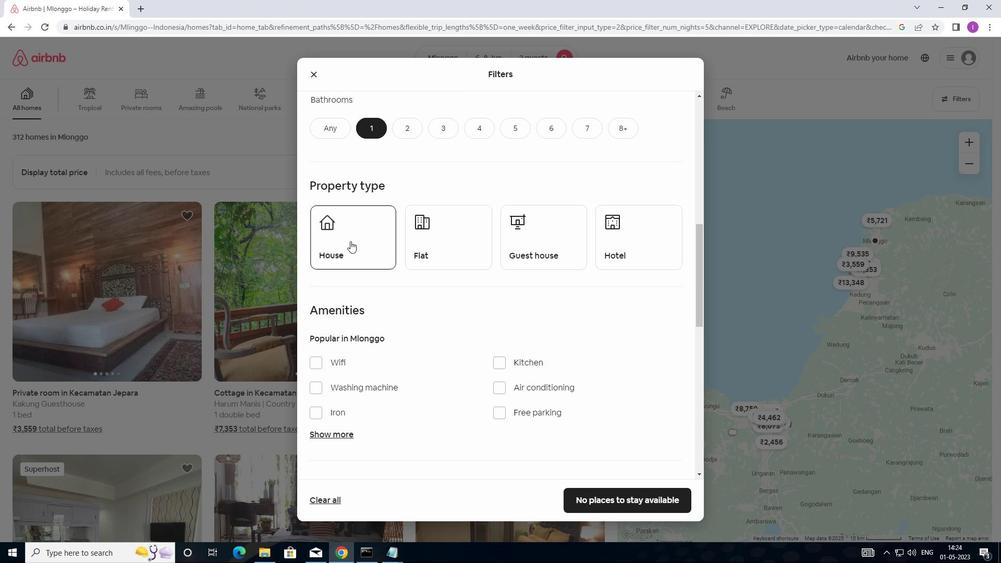 
Action: Mouse moved to (428, 245)
Screenshot: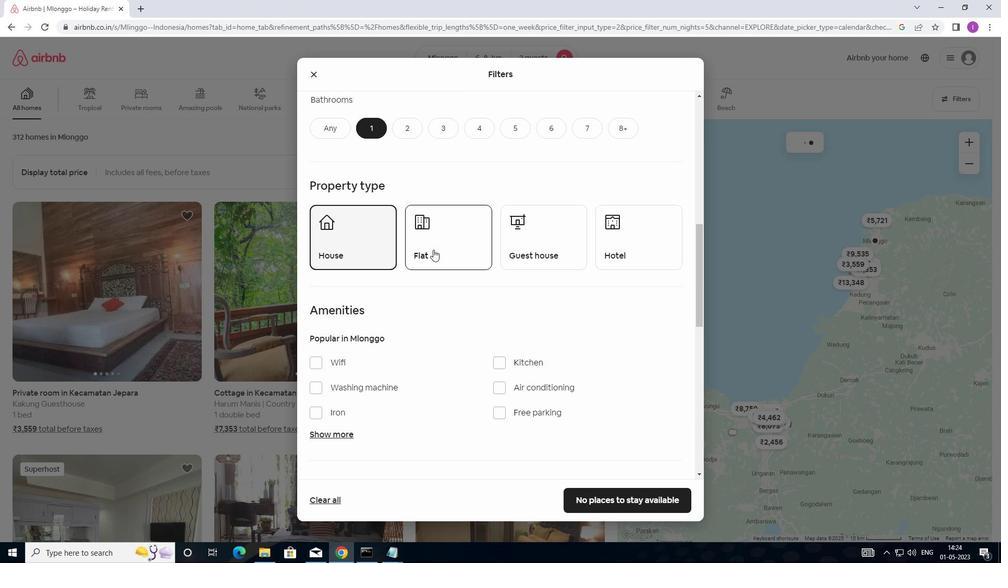 
Action: Mouse pressed left at (428, 245)
Screenshot: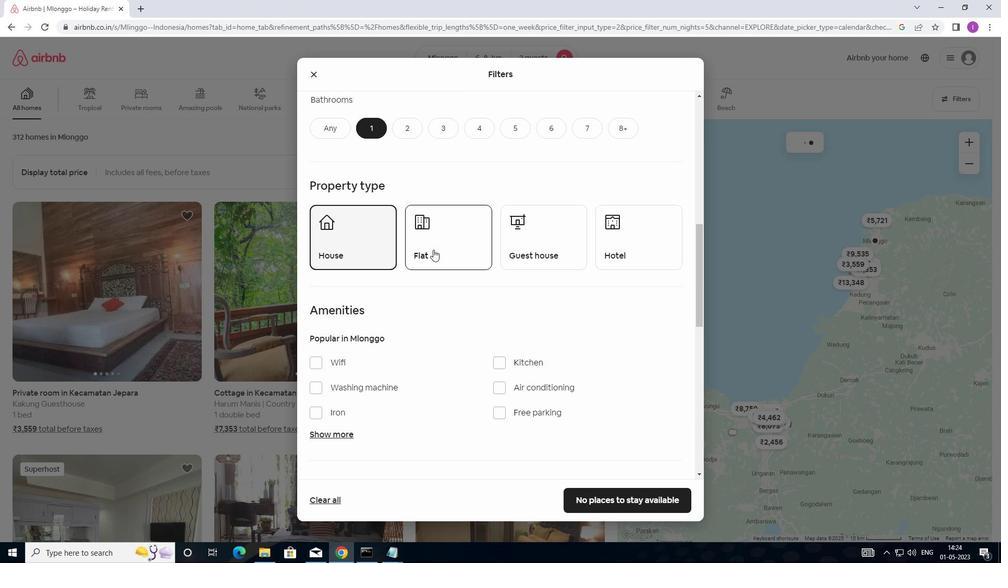 
Action: Mouse moved to (567, 256)
Screenshot: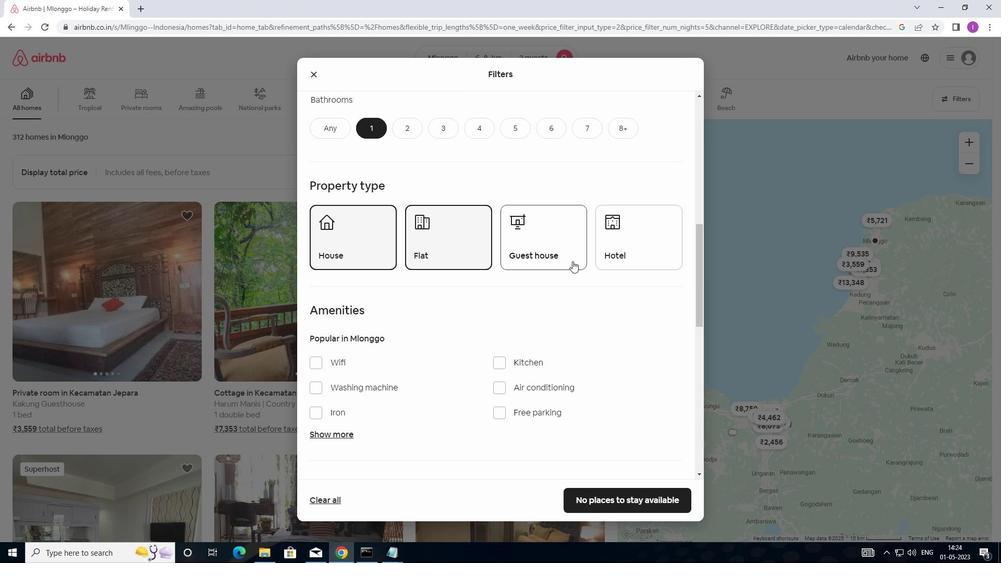 
Action: Mouse pressed left at (567, 256)
Screenshot: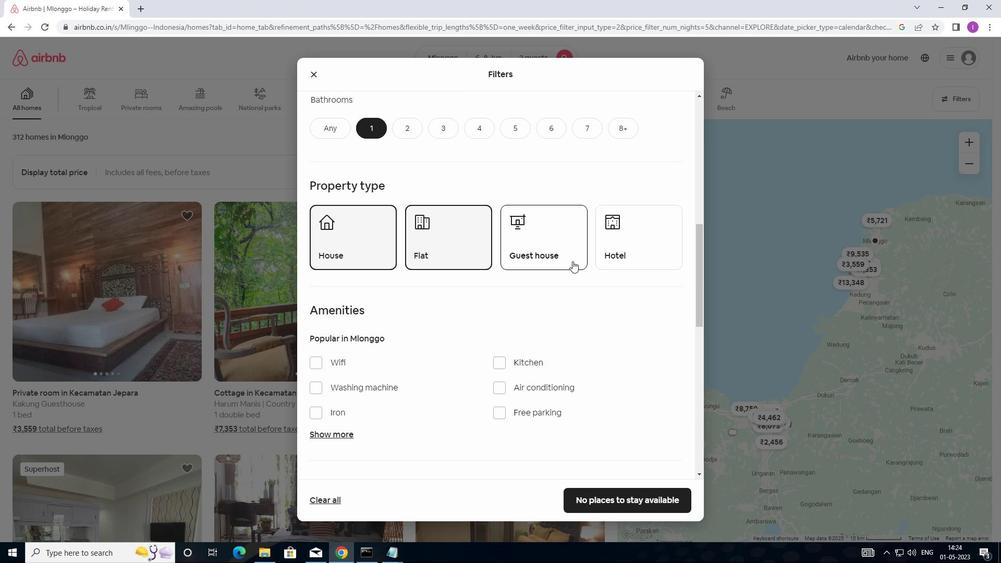 
Action: Mouse moved to (333, 340)
Screenshot: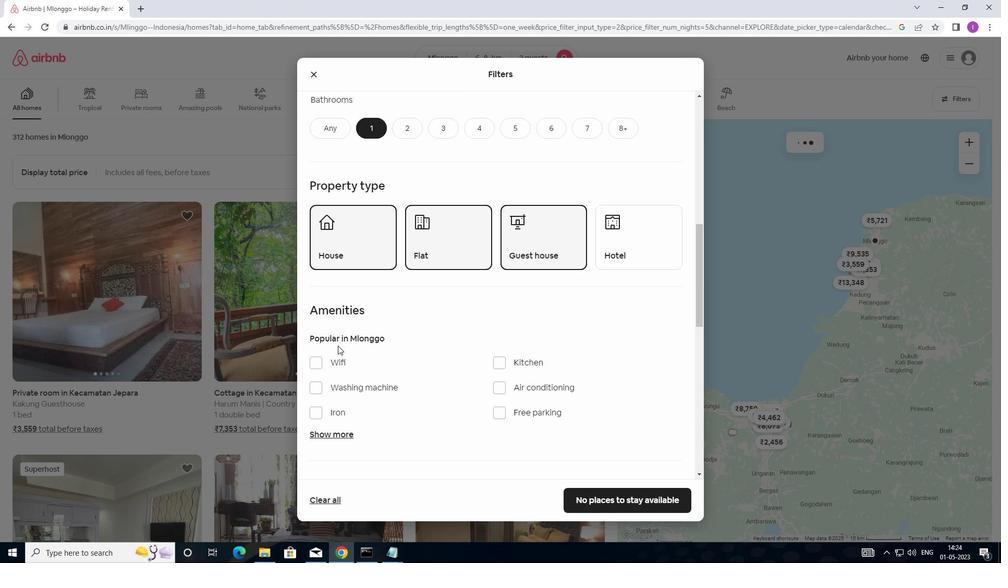 
Action: Mouse scrolled (333, 340) with delta (0, 0)
Screenshot: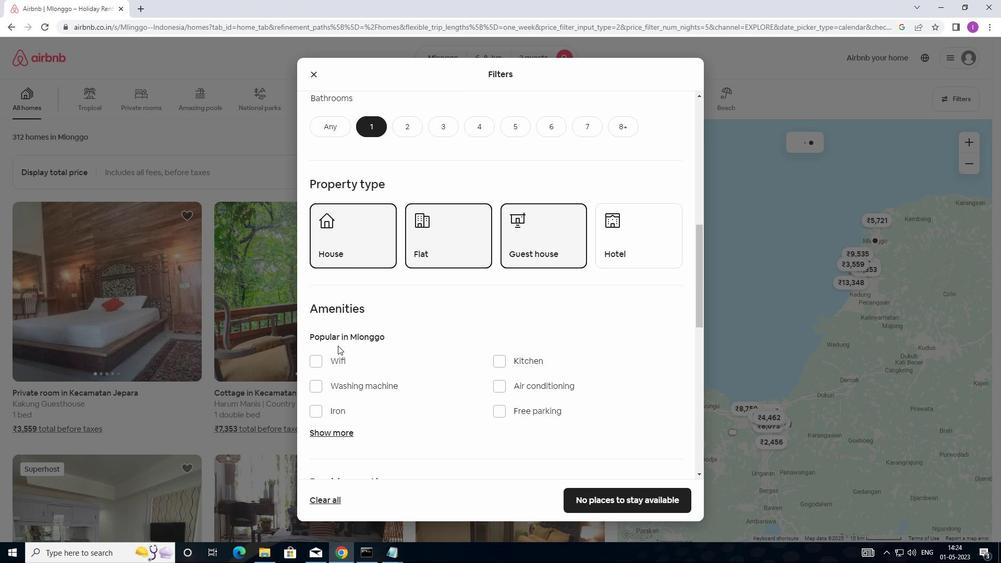 
Action: Mouse scrolled (333, 340) with delta (0, 0)
Screenshot: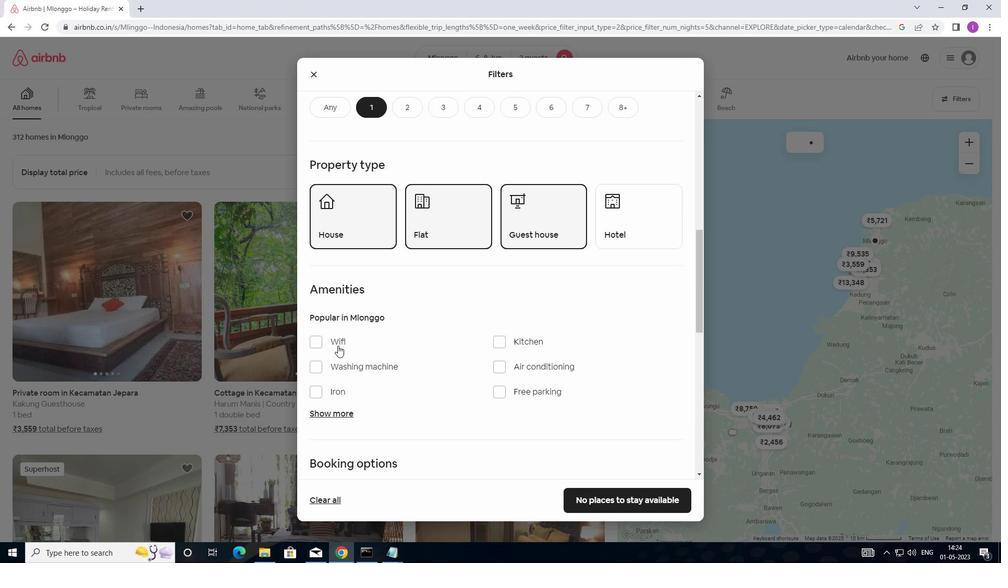 
Action: Mouse moved to (315, 259)
Screenshot: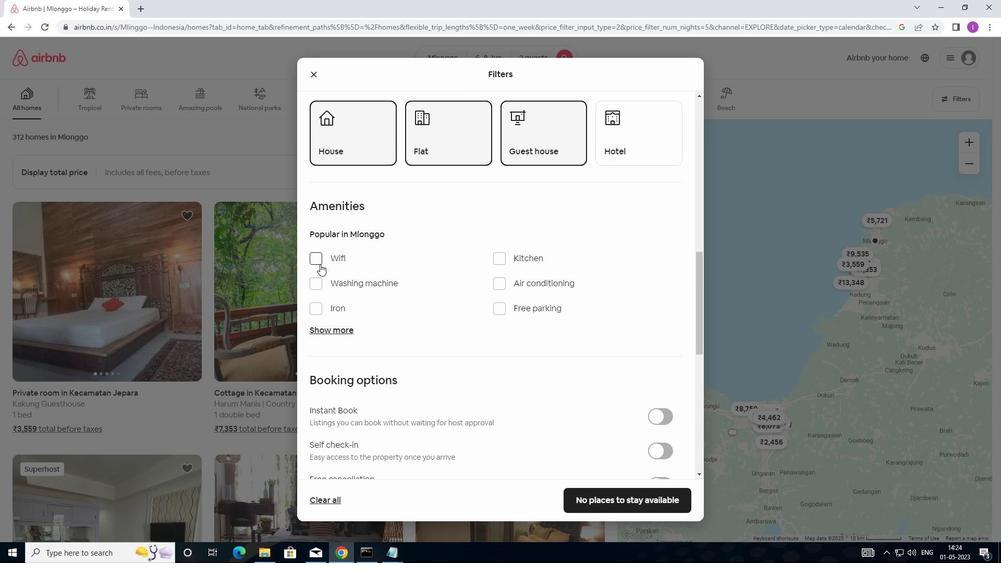 
Action: Mouse pressed left at (315, 259)
Screenshot: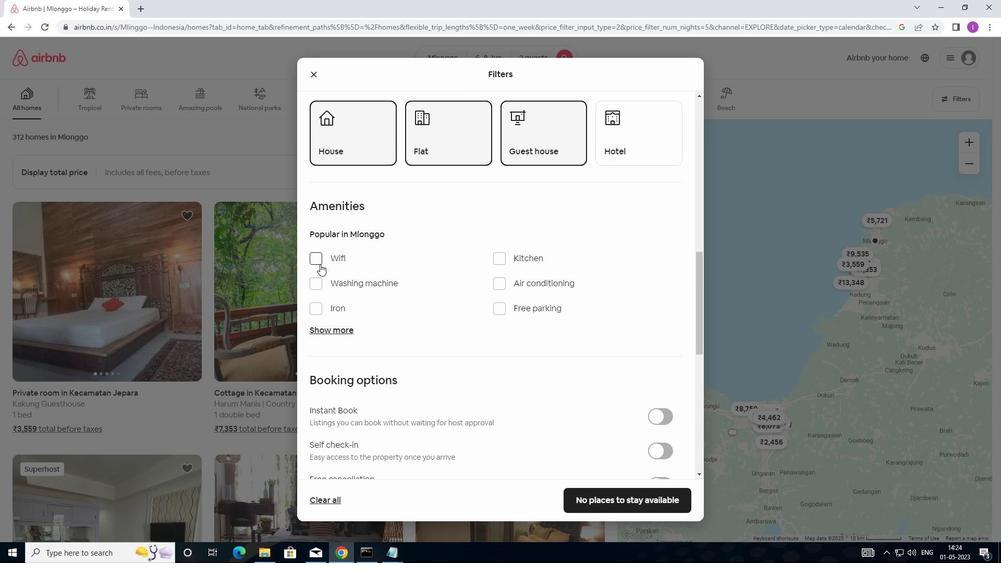
Action: Mouse moved to (351, 277)
Screenshot: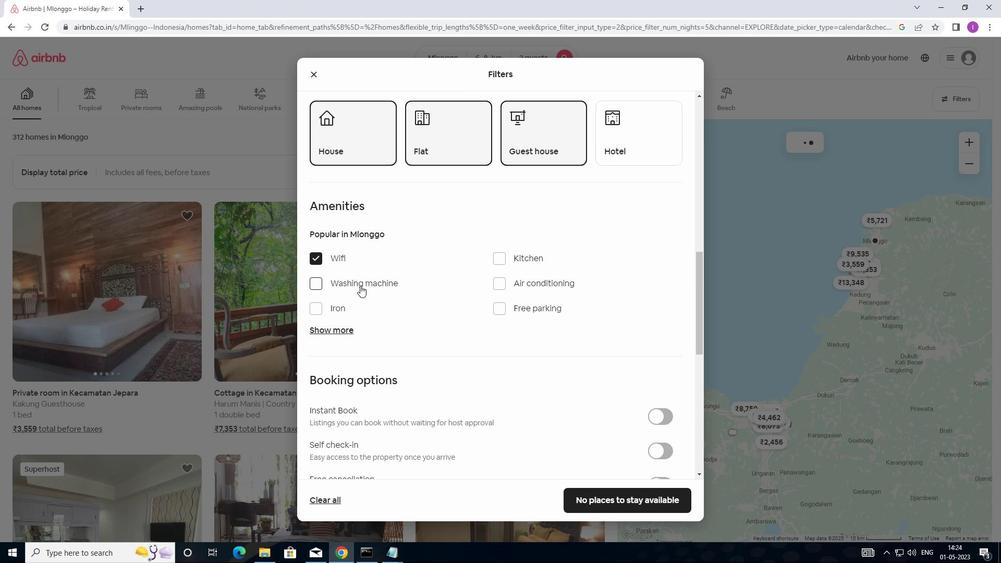 
Action: Mouse scrolled (351, 277) with delta (0, 0)
Screenshot: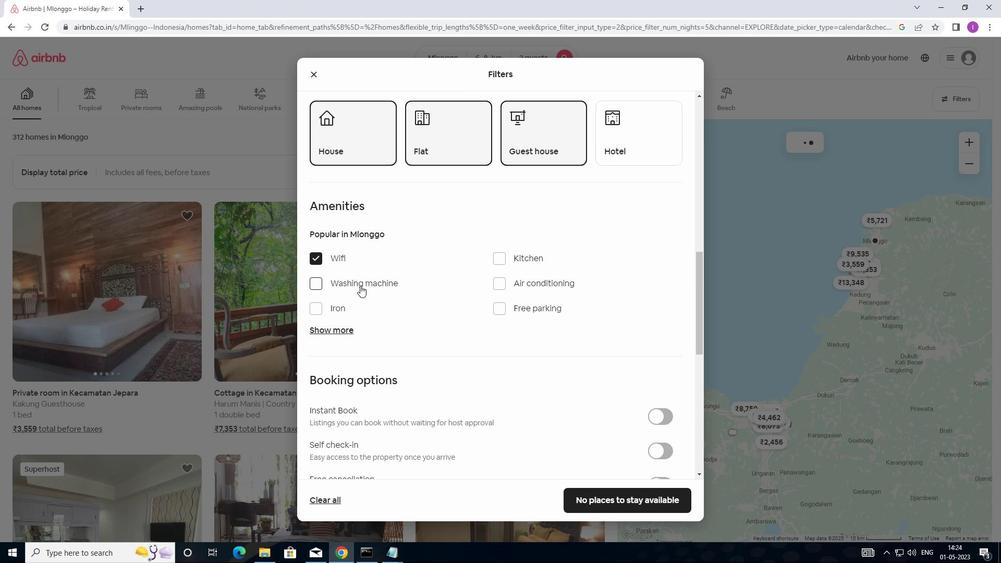 
Action: Mouse moved to (359, 282)
Screenshot: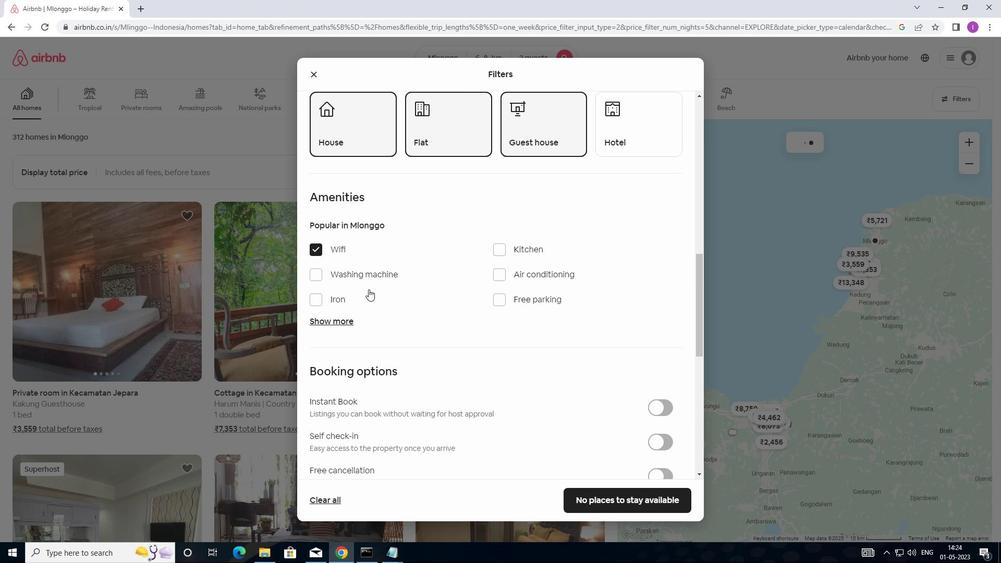 
Action: Mouse scrolled (359, 282) with delta (0, 0)
Screenshot: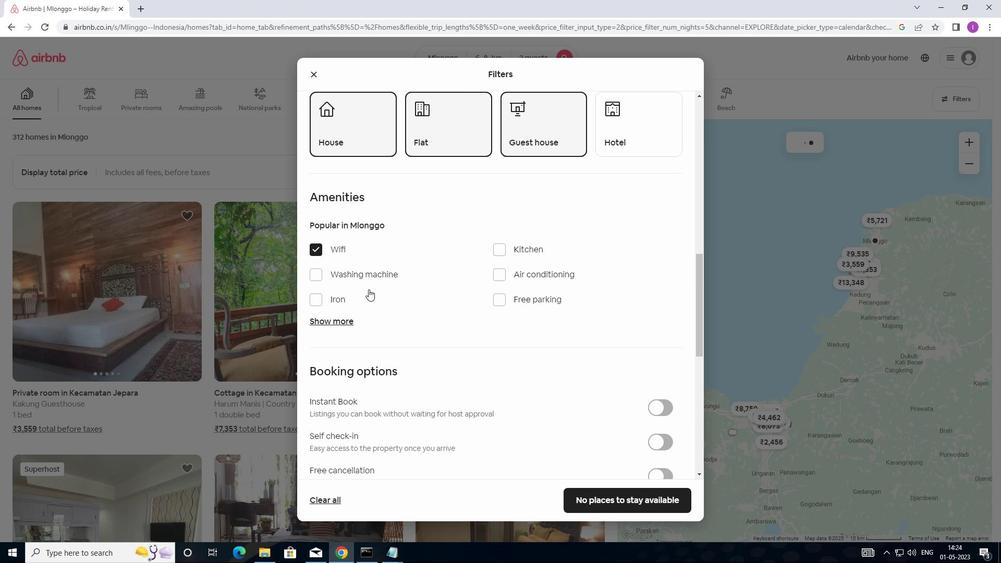 
Action: Mouse moved to (361, 283)
Screenshot: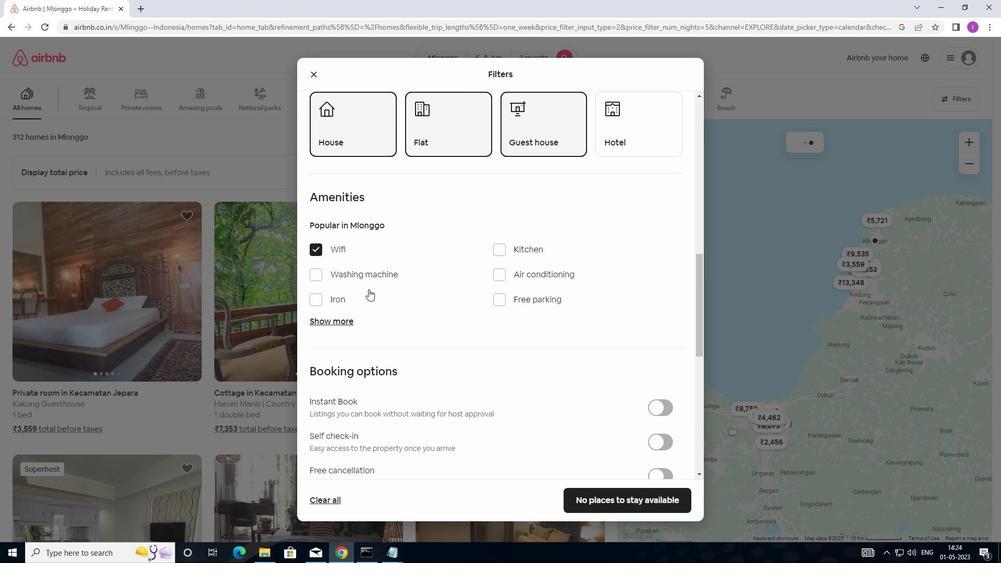 
Action: Mouse scrolled (361, 283) with delta (0, 0)
Screenshot: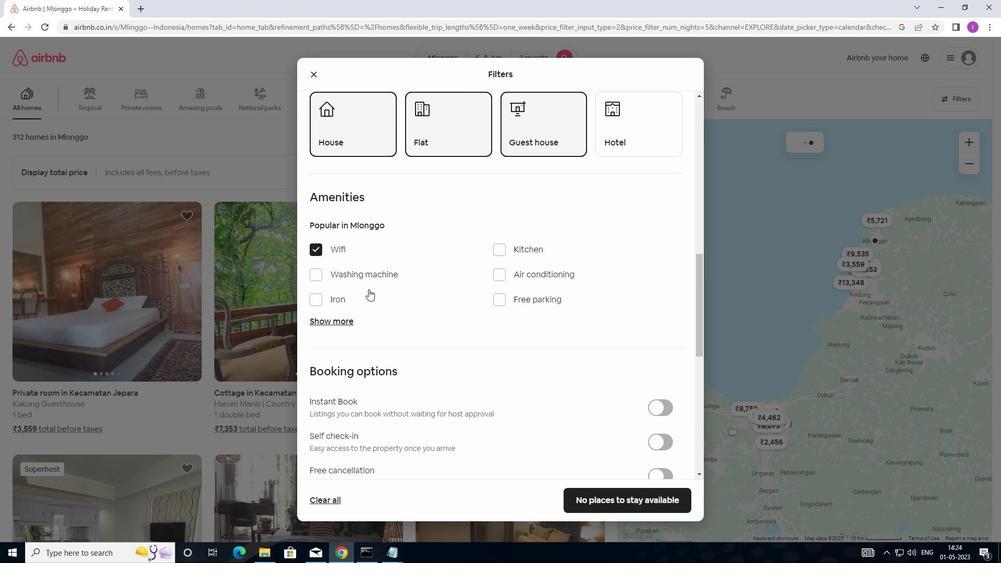 
Action: Mouse moved to (658, 286)
Screenshot: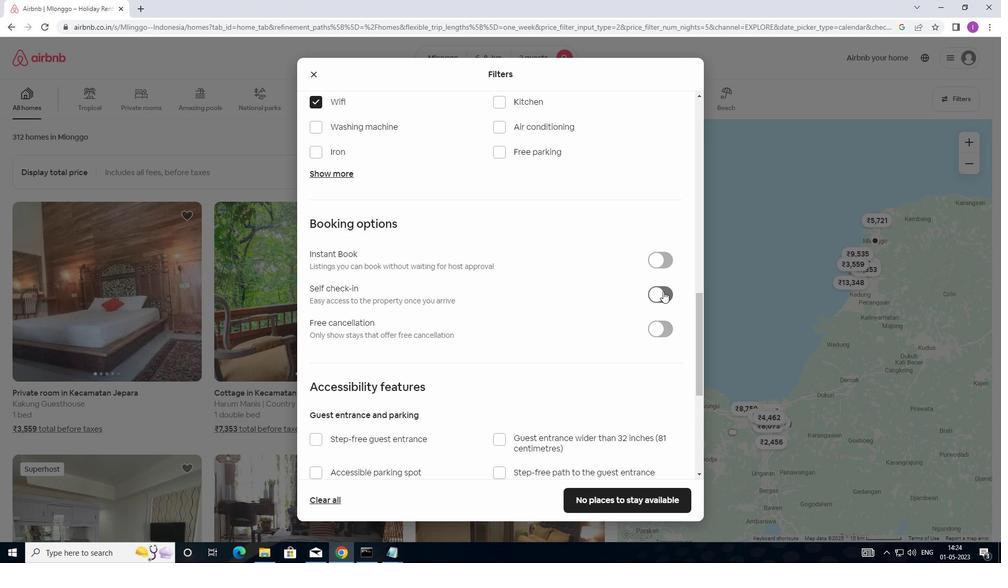 
Action: Mouse pressed left at (658, 286)
Screenshot: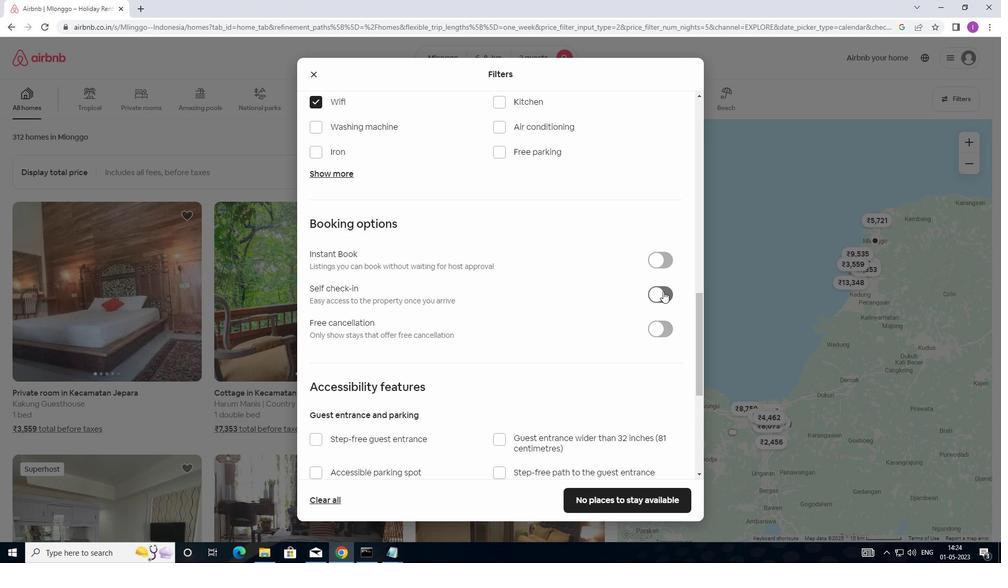 
Action: Mouse moved to (436, 327)
Screenshot: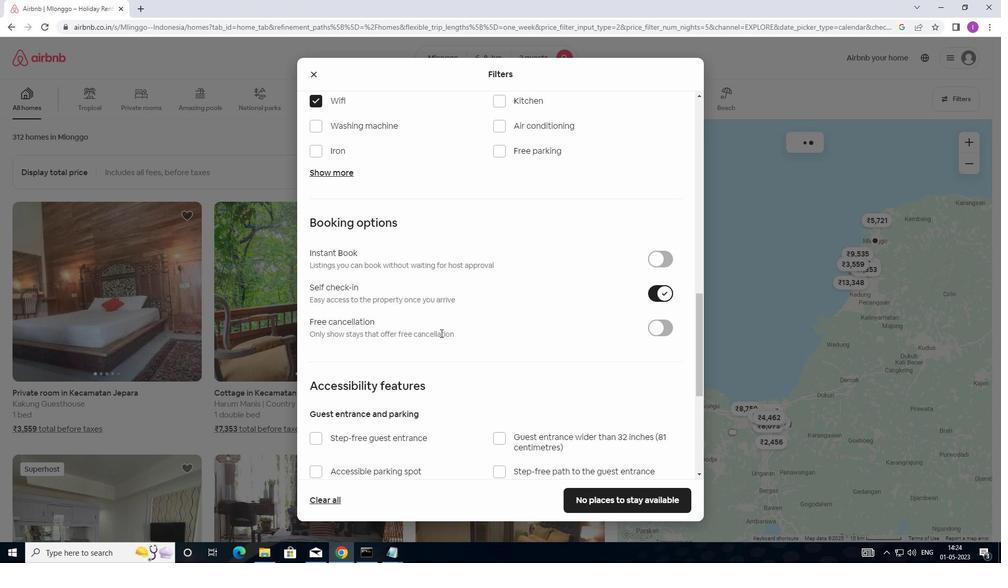 
Action: Mouse scrolled (436, 327) with delta (0, 0)
Screenshot: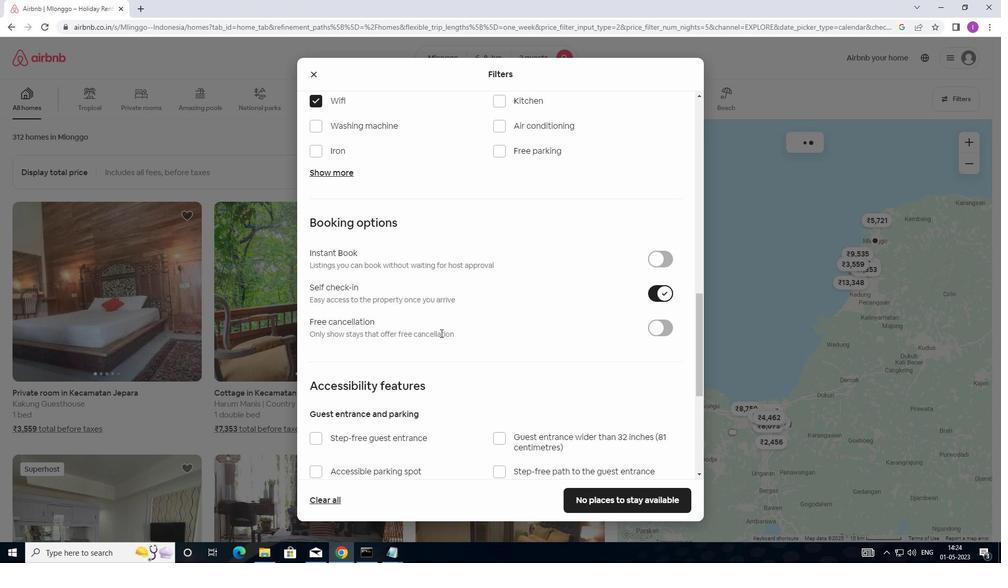 
Action: Mouse moved to (435, 328)
Screenshot: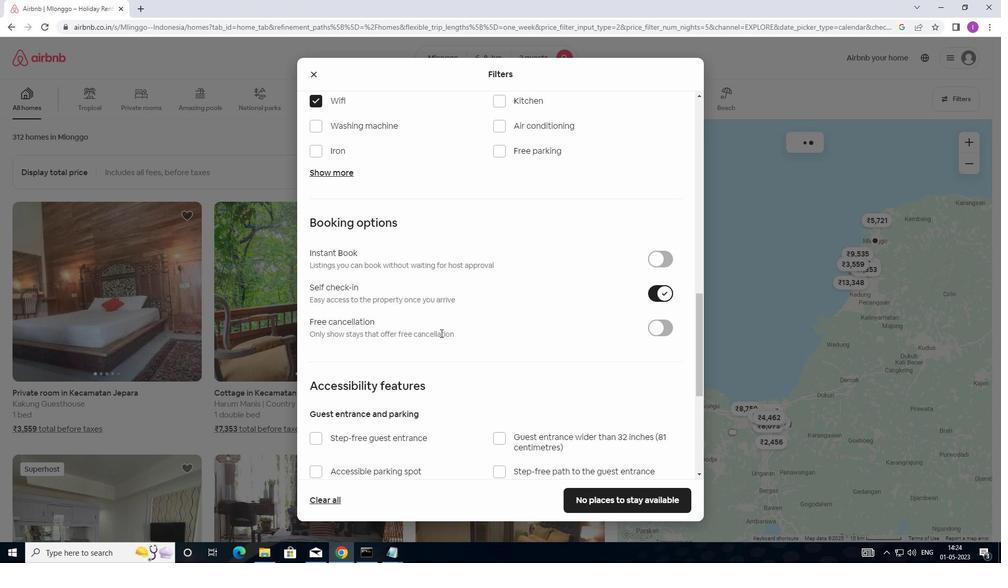 
Action: Mouse scrolled (435, 327) with delta (0, 0)
Screenshot: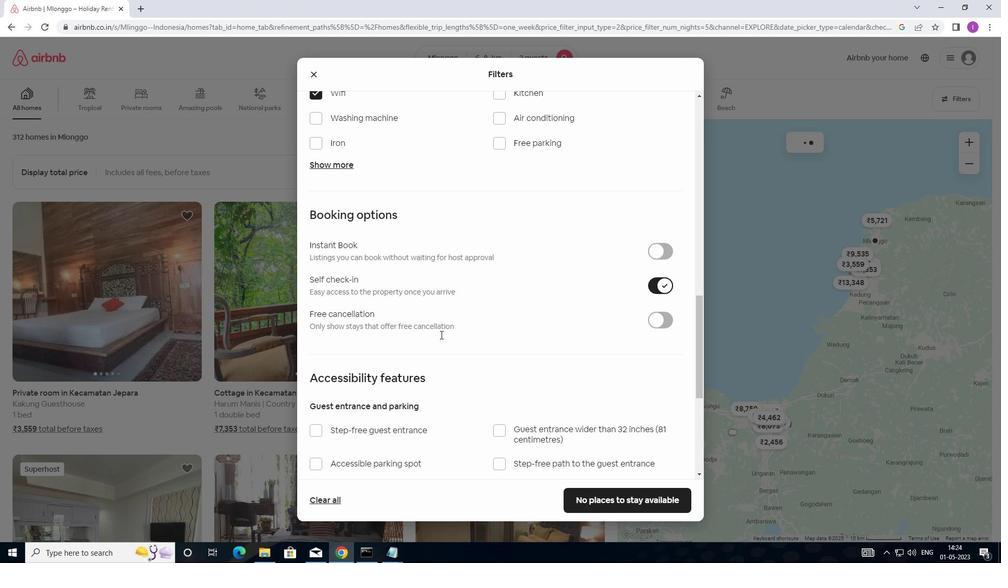
Action: Mouse scrolled (435, 327) with delta (0, 0)
Screenshot: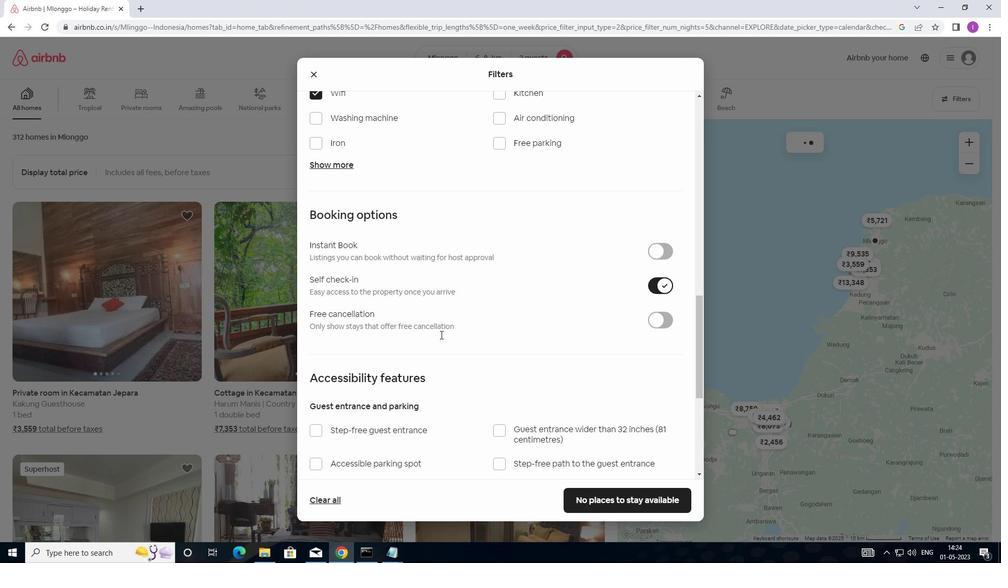 
Action: Mouse moved to (435, 328)
Screenshot: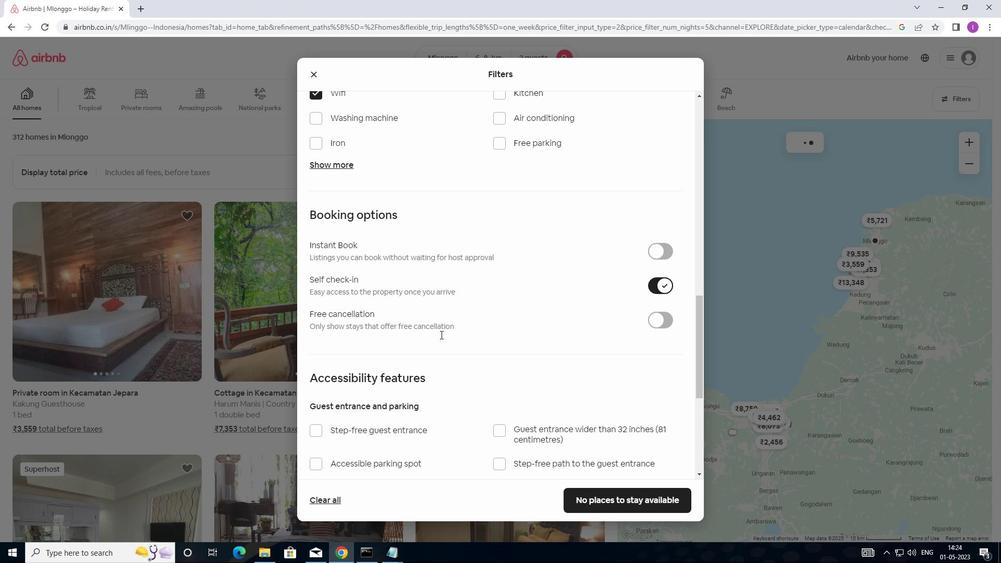 
Action: Mouse scrolled (435, 328) with delta (0, 0)
Screenshot: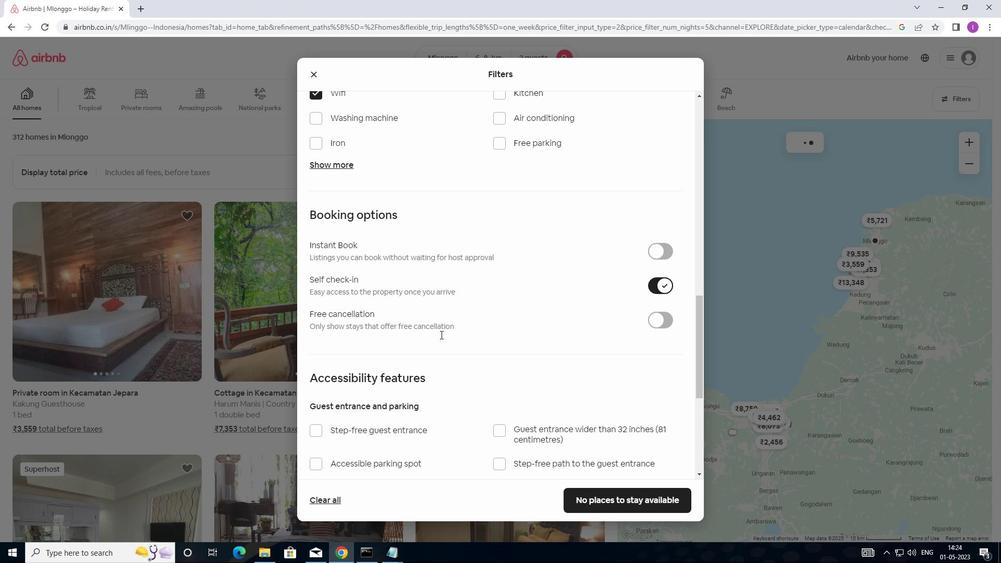 
Action: Mouse scrolled (435, 328) with delta (0, 0)
Screenshot: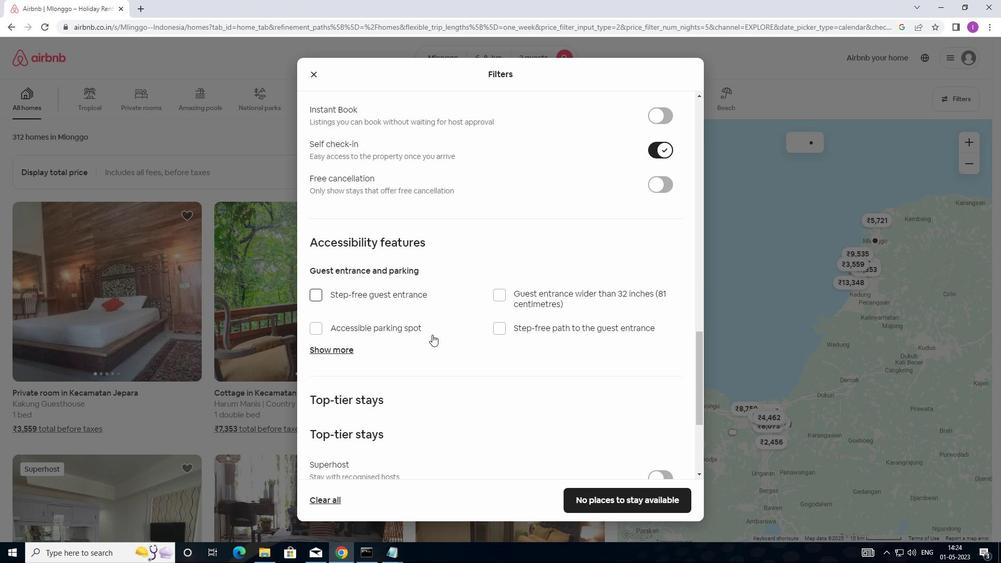 
Action: Mouse moved to (426, 330)
Screenshot: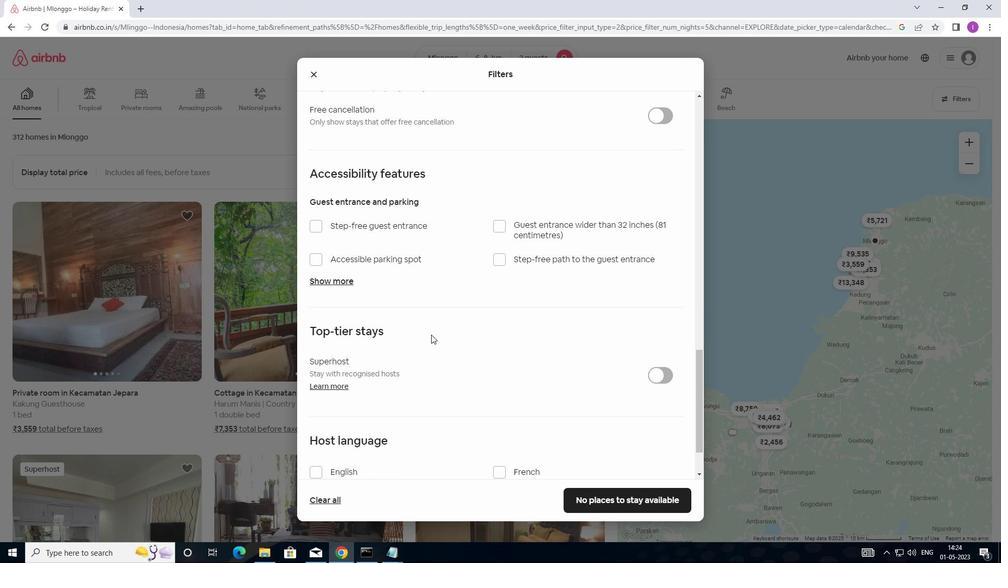 
Action: Mouse scrolled (426, 329) with delta (0, 0)
Screenshot: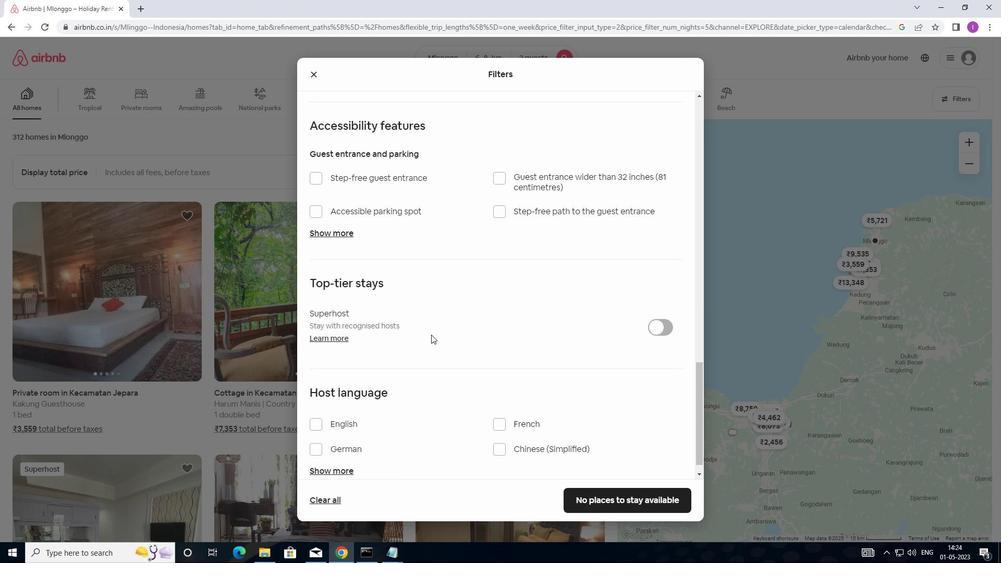 
Action: Mouse scrolled (426, 329) with delta (0, 0)
Screenshot: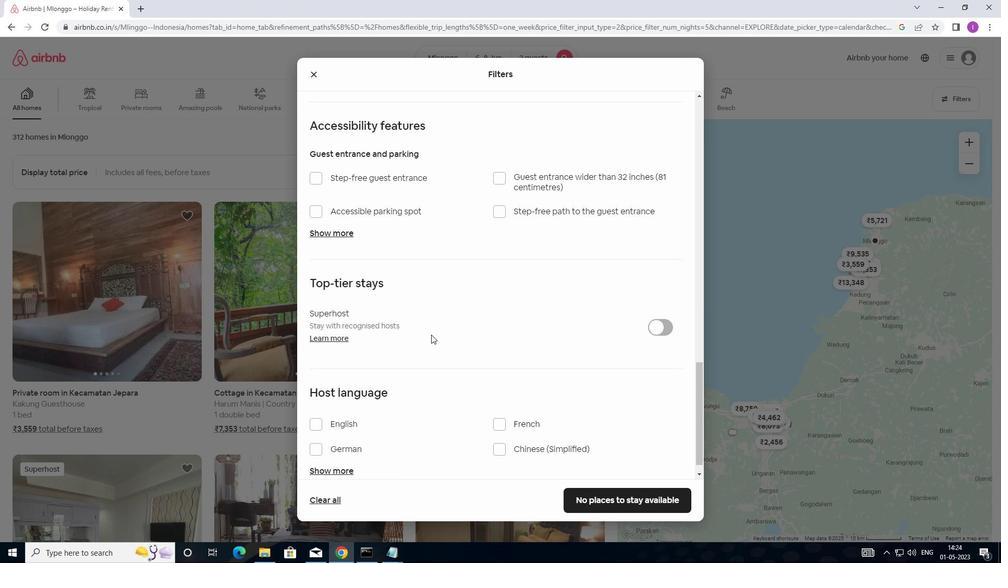 
Action: Mouse scrolled (426, 329) with delta (0, 0)
Screenshot: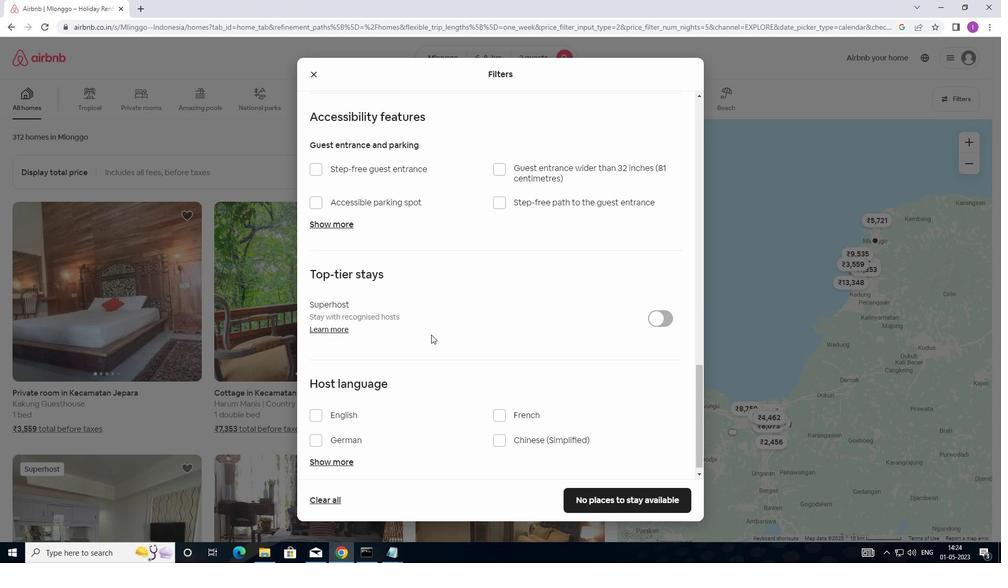 
Action: Mouse moved to (306, 403)
Screenshot: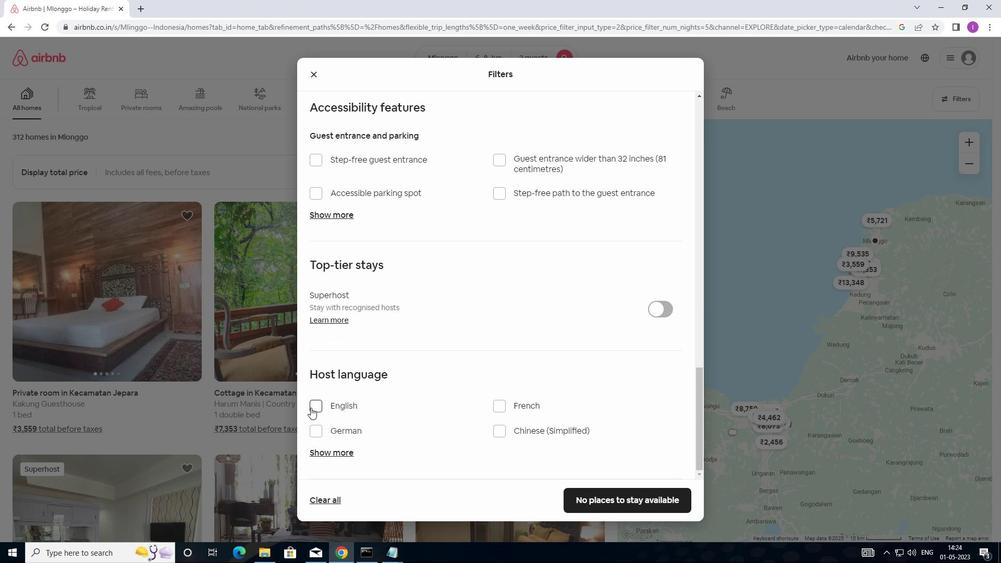 
Action: Mouse pressed left at (306, 403)
Screenshot: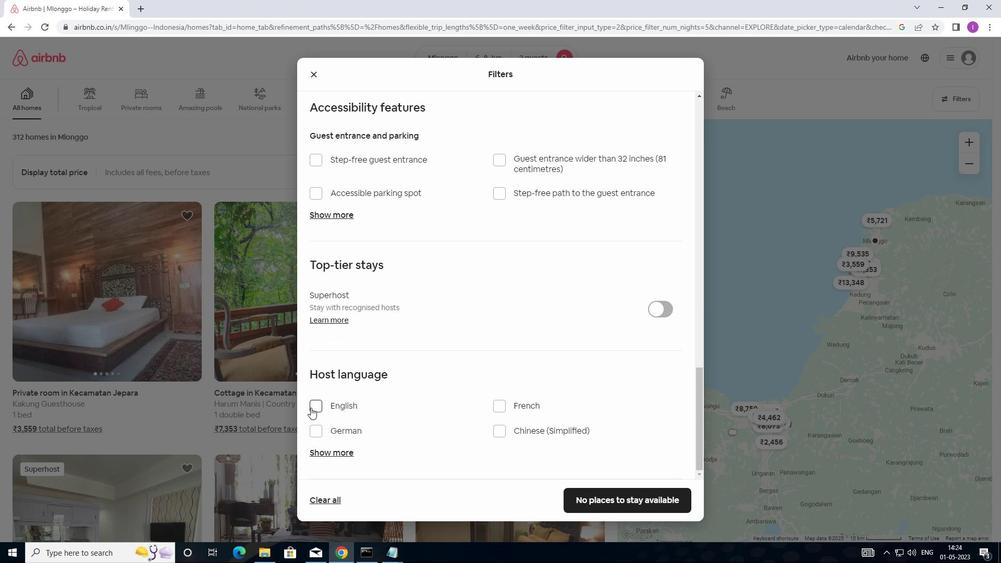
Action: Mouse moved to (665, 501)
Screenshot: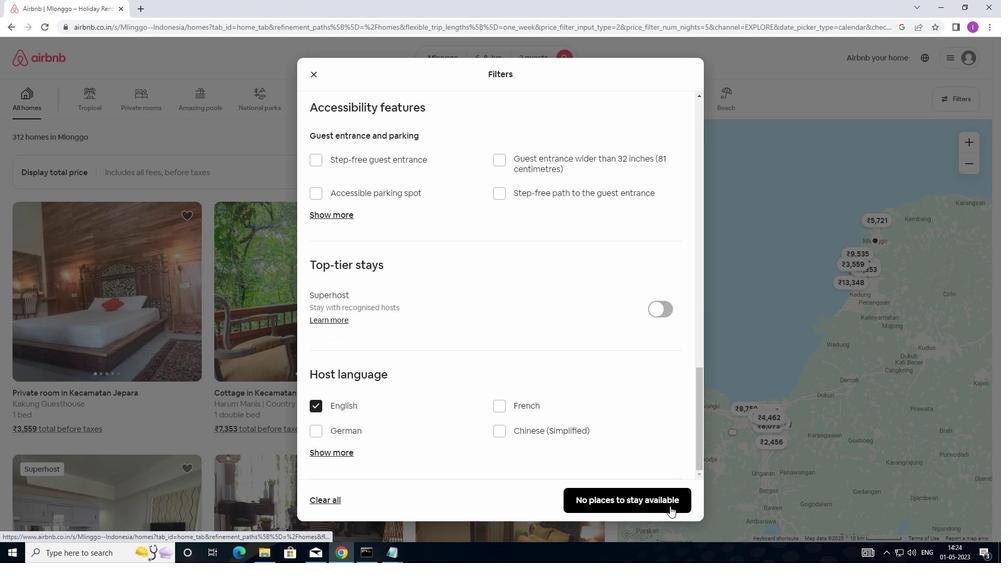 
Action: Mouse pressed left at (665, 501)
Screenshot: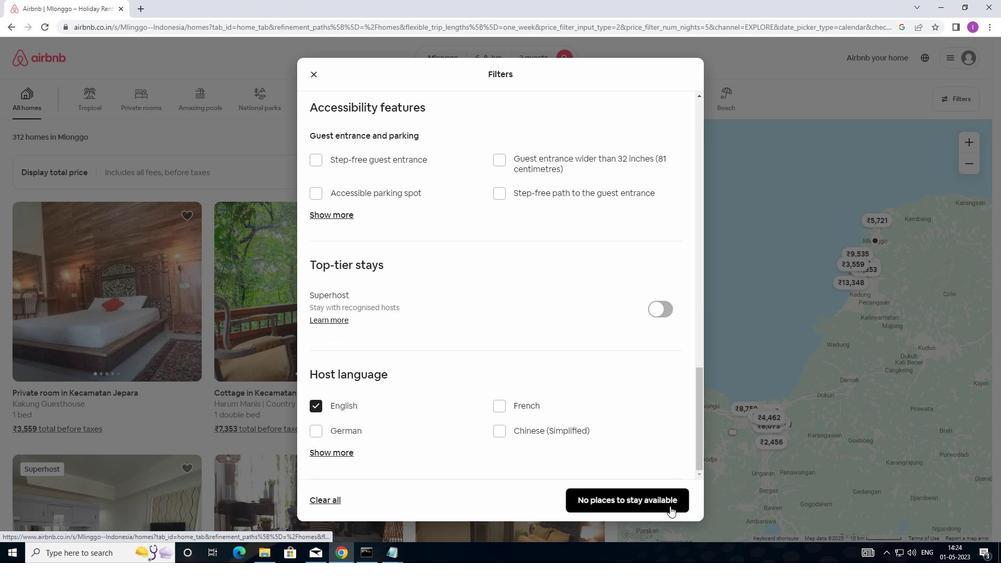 
Action: Mouse moved to (346, 303)
Screenshot: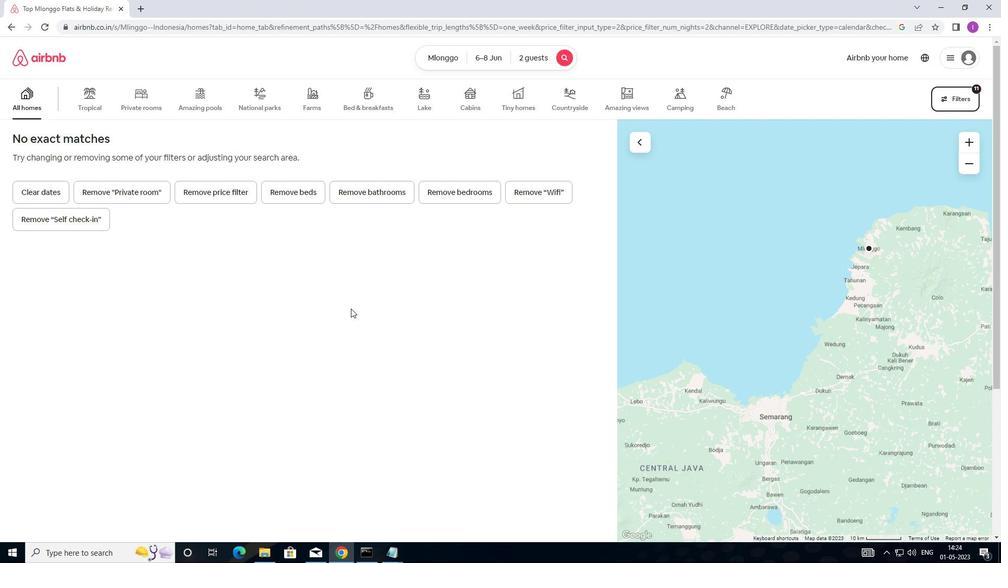 
